 Task: Create a due date automation trigger when advanced on, on the monday before a card is due add fields with custom field "Resume" set to a number greater than 1 and greater than 10 at 11:00 AM.
Action: Mouse moved to (1069, 311)
Screenshot: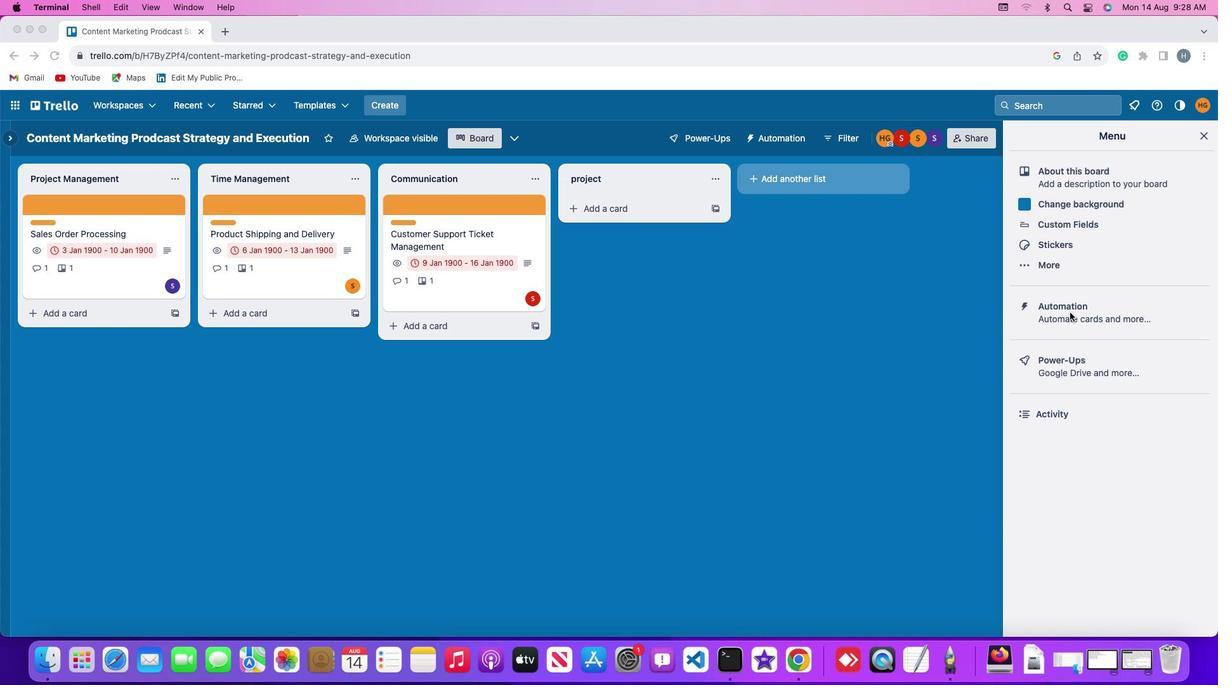 
Action: Mouse pressed left at (1069, 311)
Screenshot: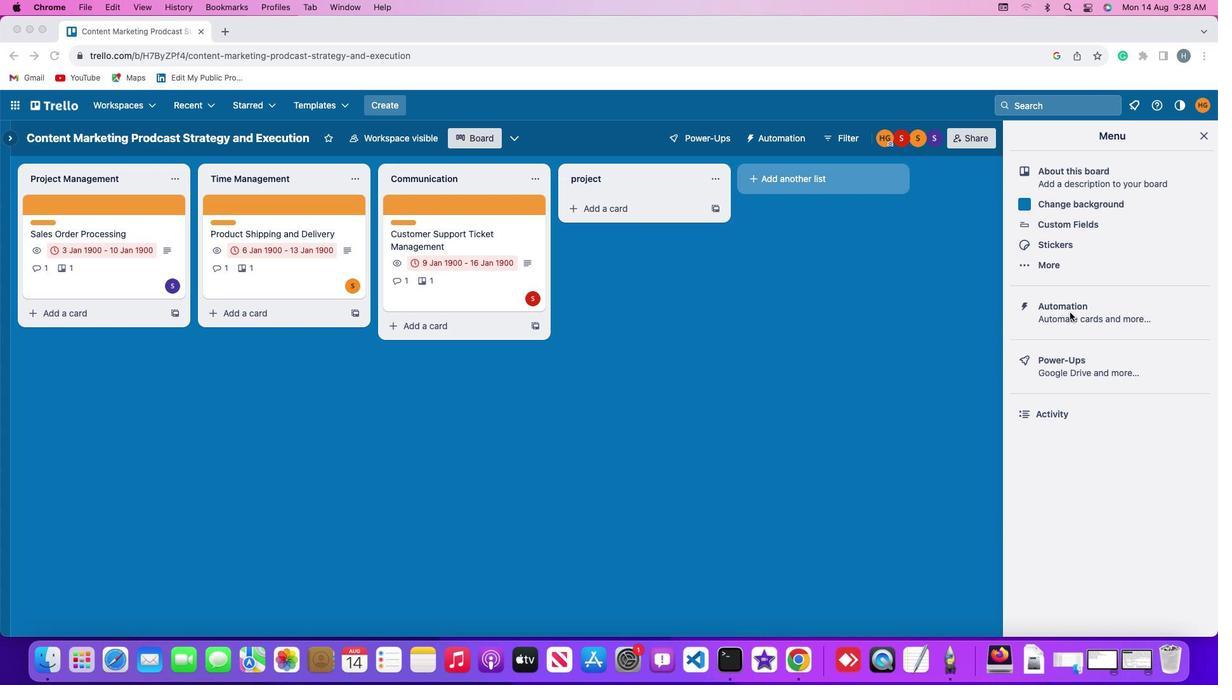 
Action: Mouse pressed left at (1069, 311)
Screenshot: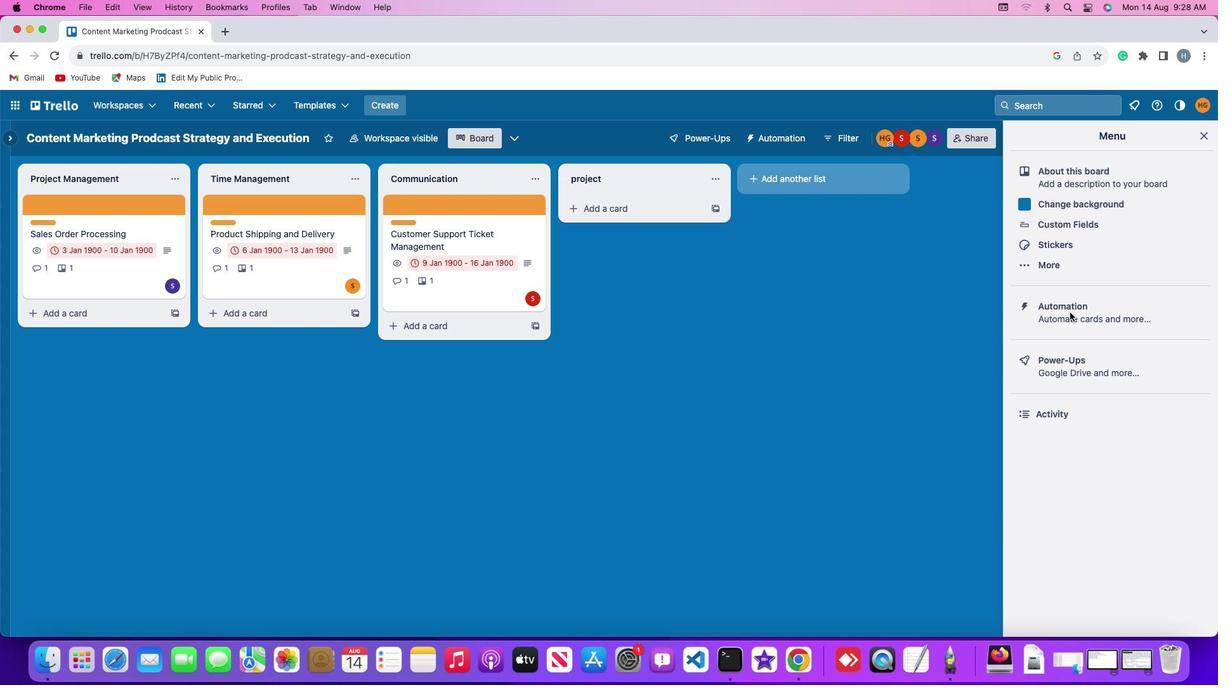 
Action: Mouse moved to (91, 302)
Screenshot: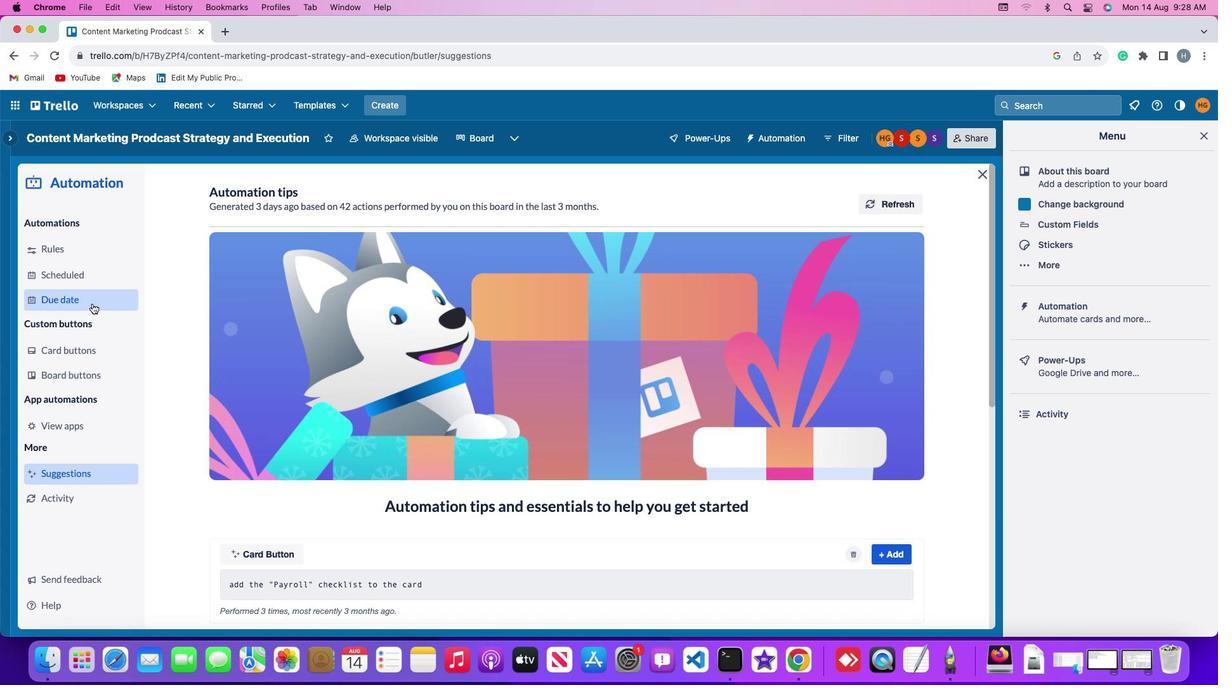 
Action: Mouse pressed left at (91, 302)
Screenshot: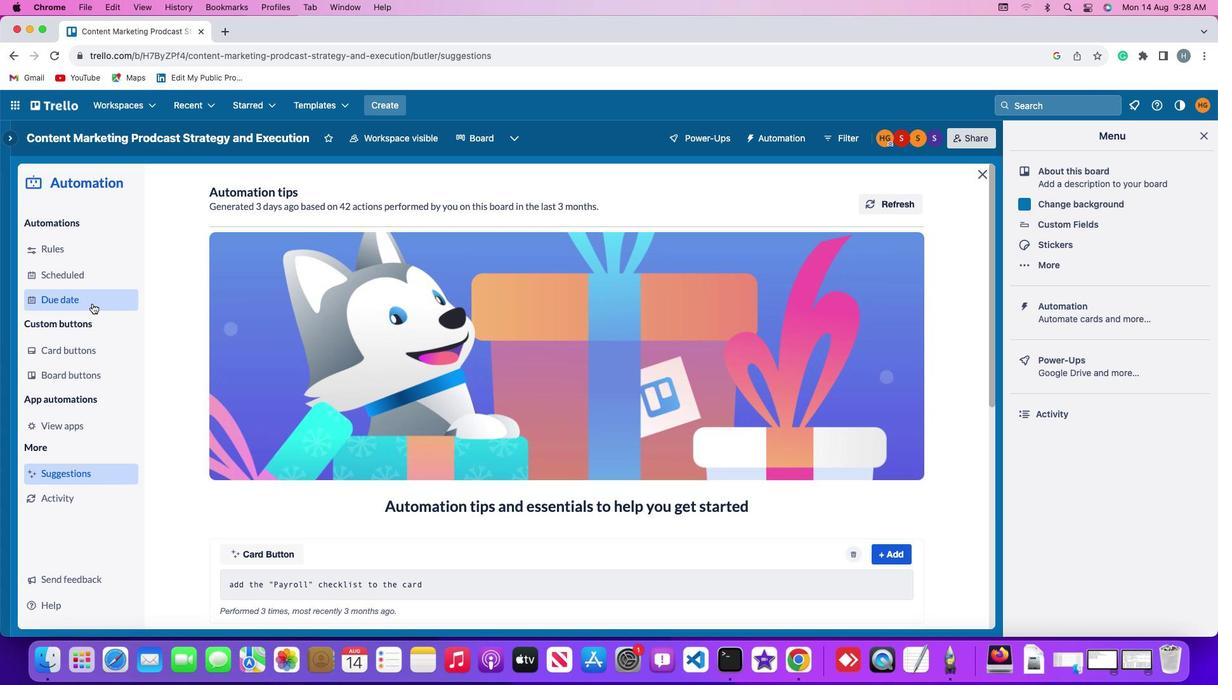 
Action: Mouse moved to (864, 189)
Screenshot: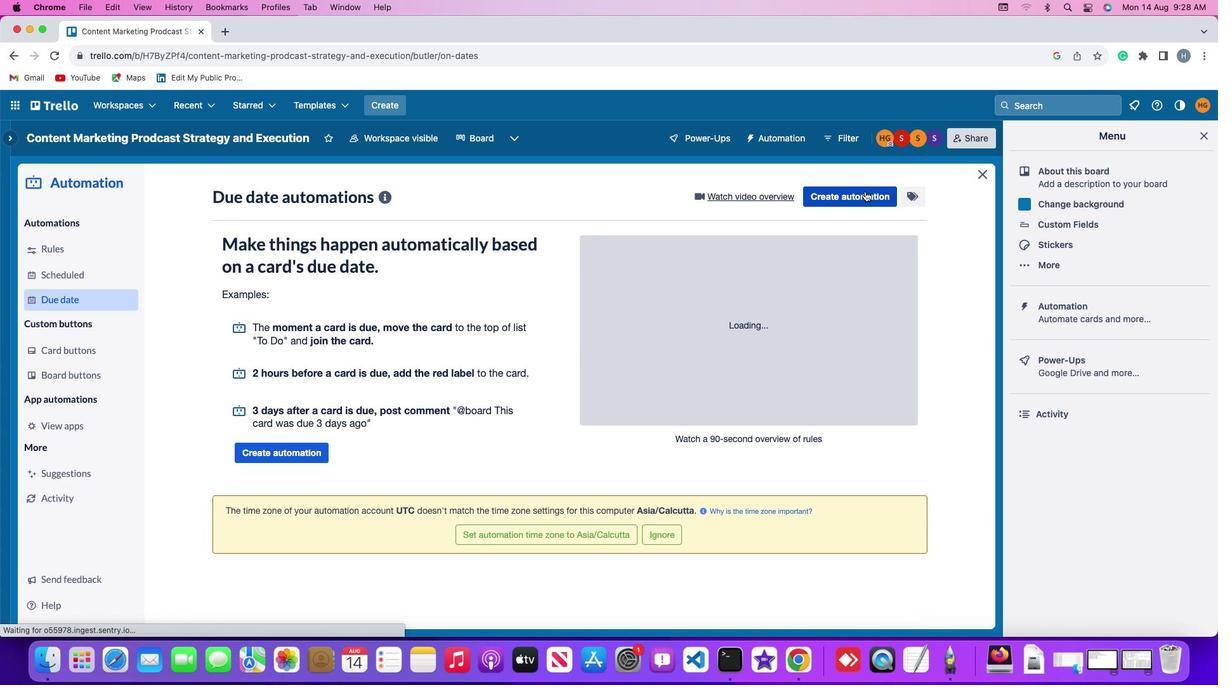 
Action: Mouse pressed left at (864, 189)
Screenshot: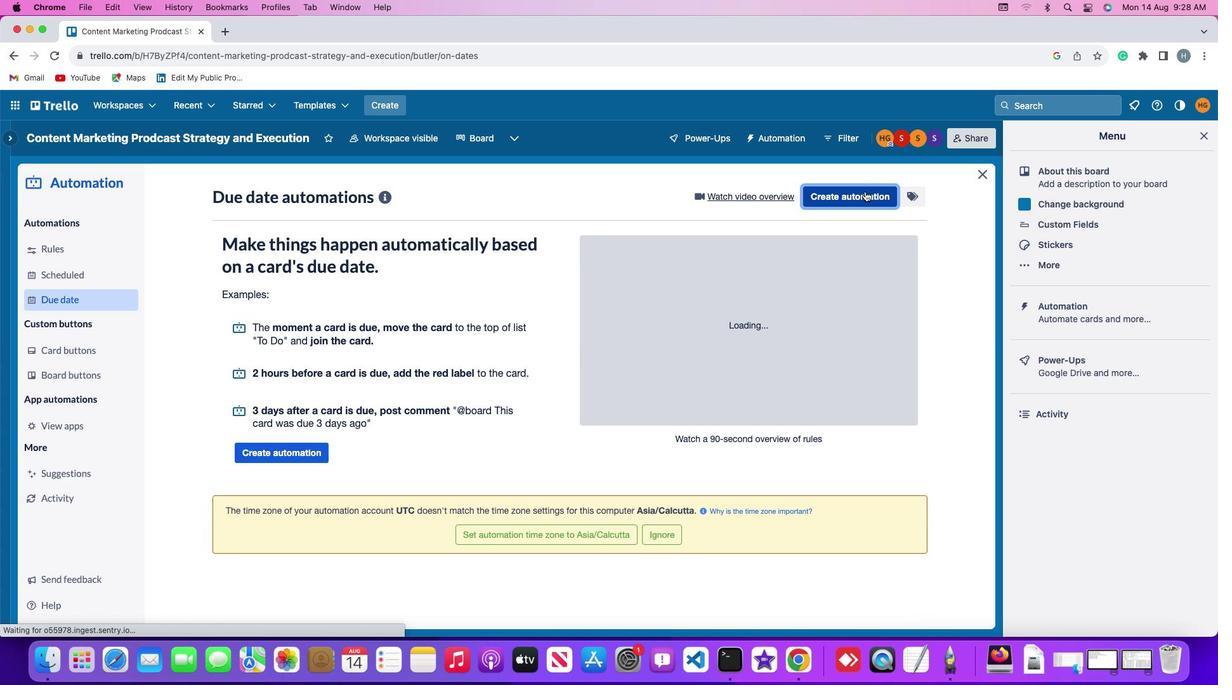
Action: Mouse moved to (252, 312)
Screenshot: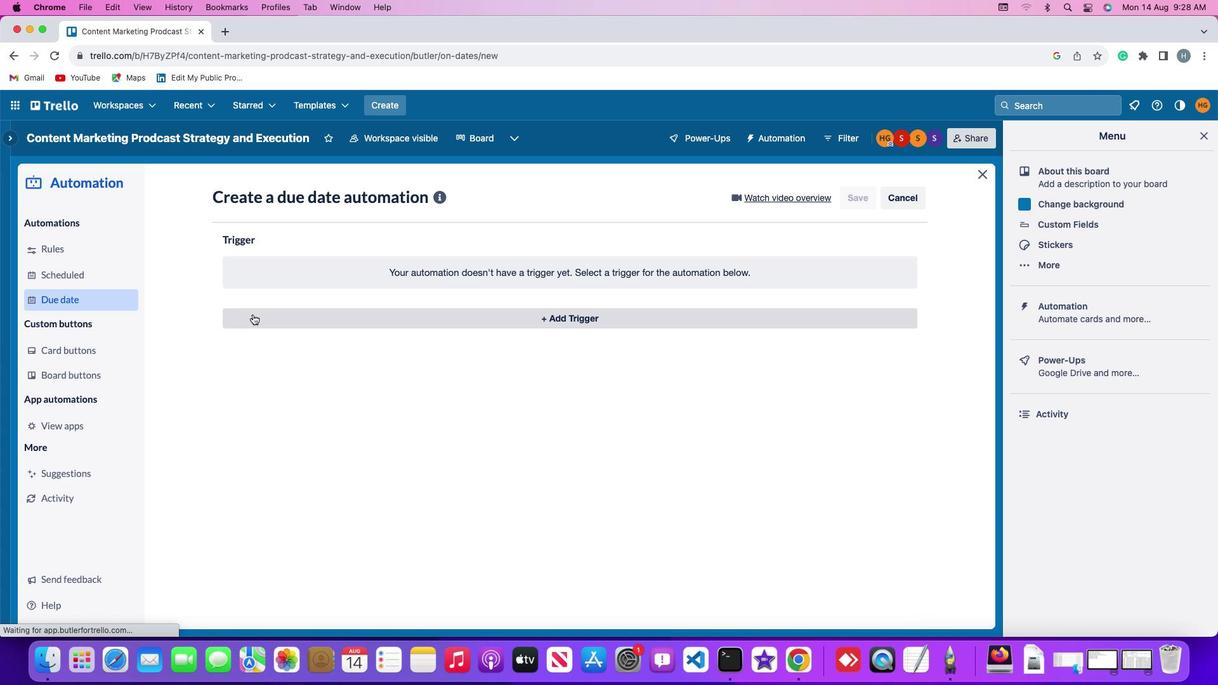 
Action: Mouse pressed left at (252, 312)
Screenshot: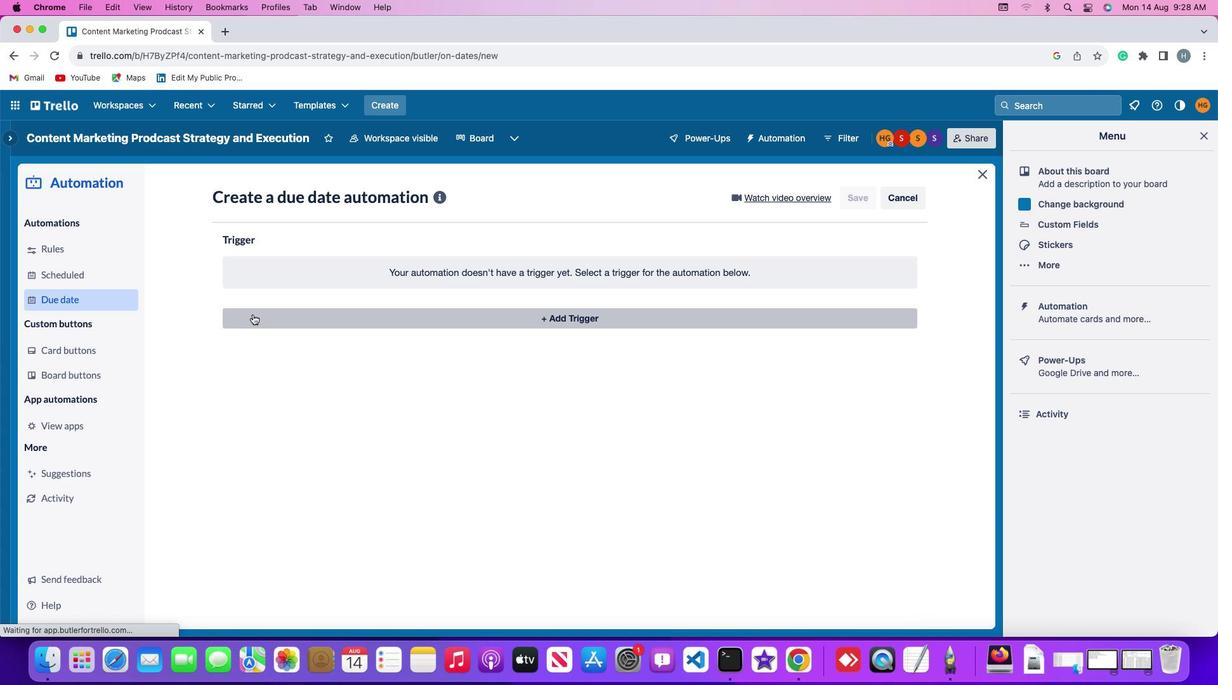 
Action: Mouse moved to (276, 543)
Screenshot: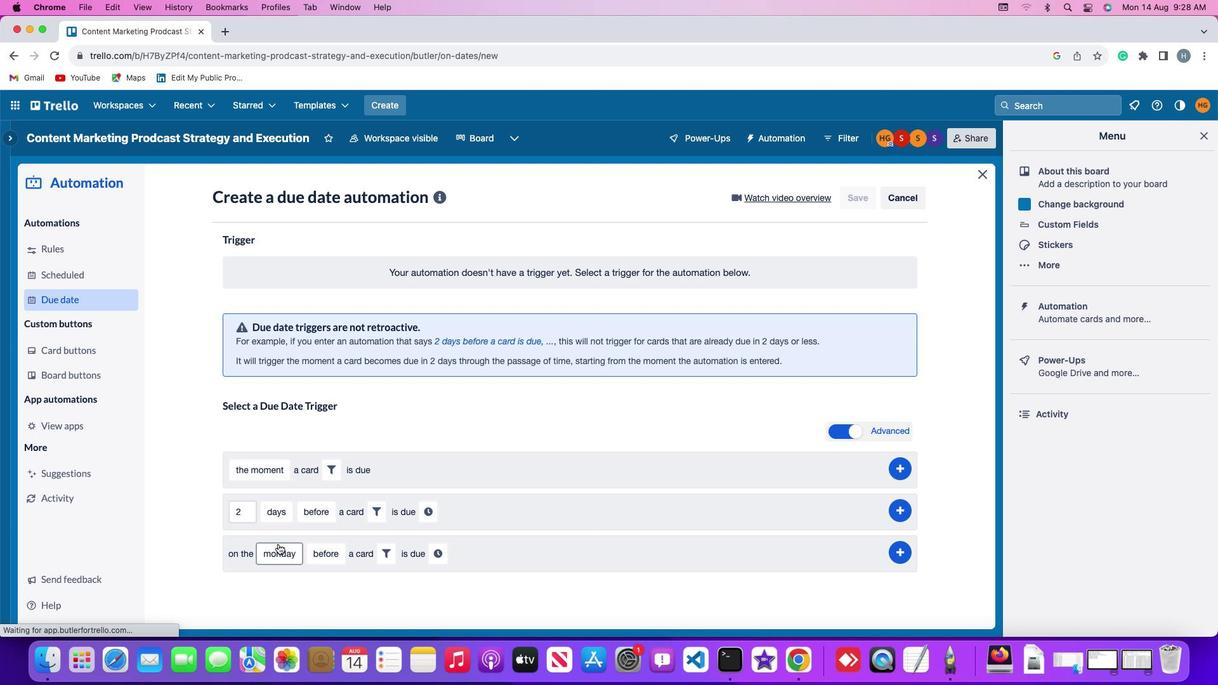 
Action: Mouse pressed left at (276, 543)
Screenshot: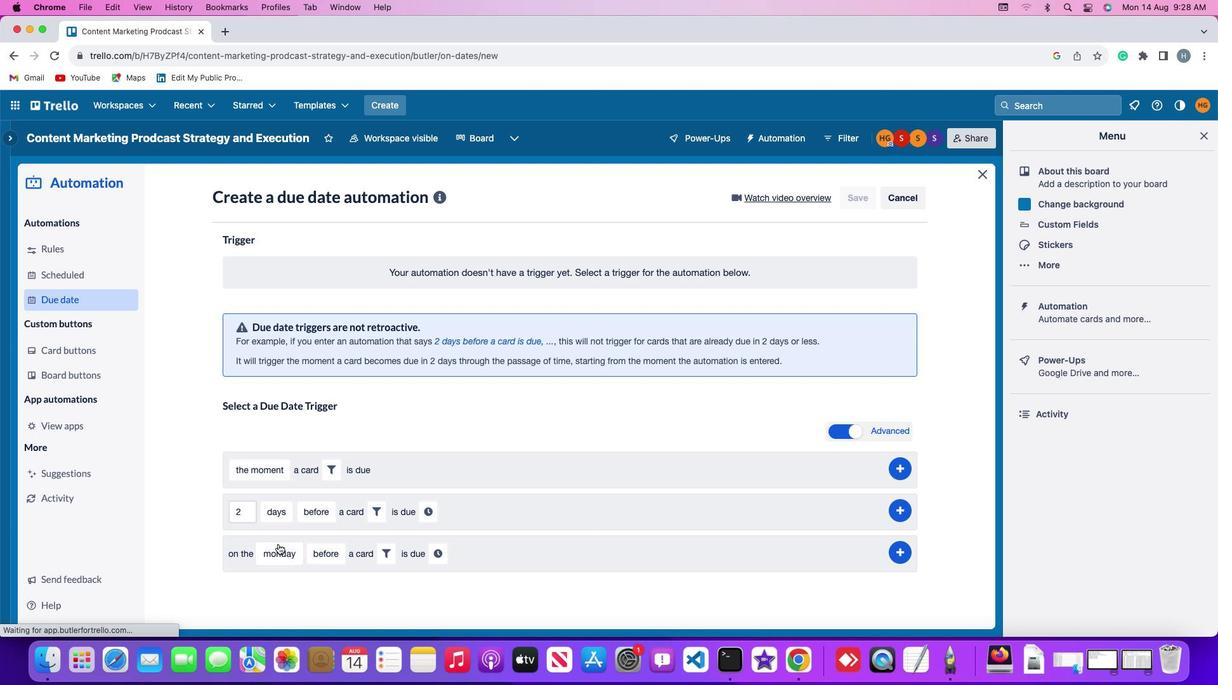 
Action: Mouse moved to (307, 380)
Screenshot: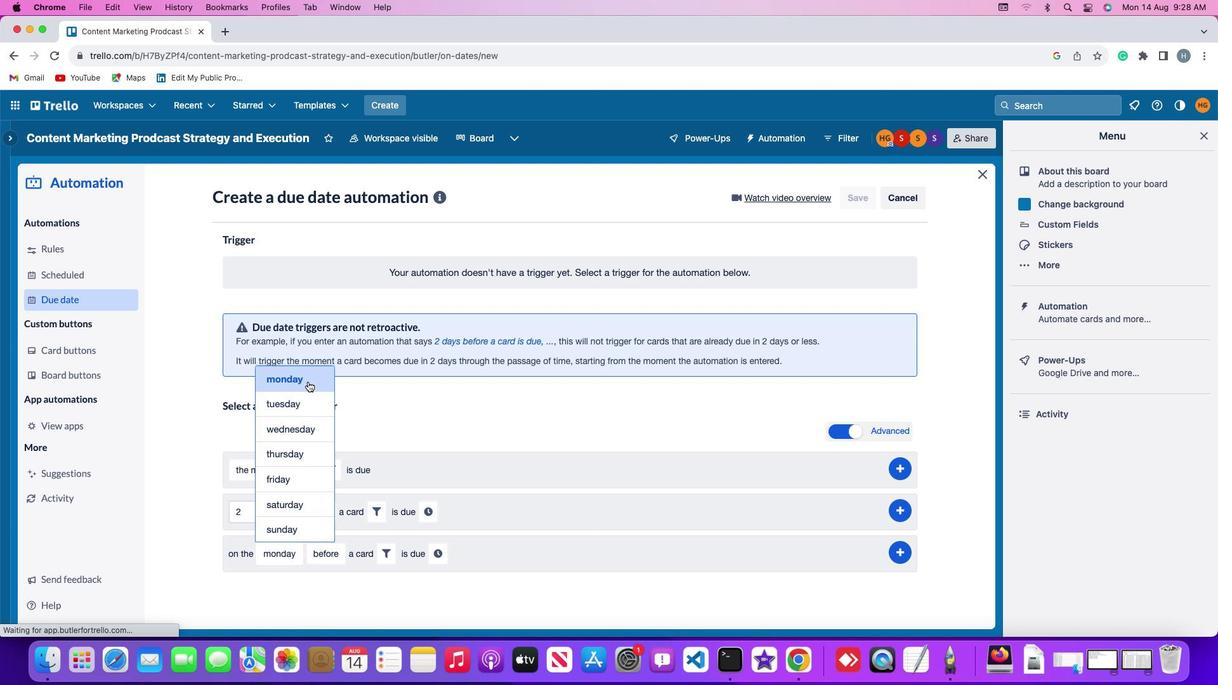 
Action: Mouse pressed left at (307, 380)
Screenshot: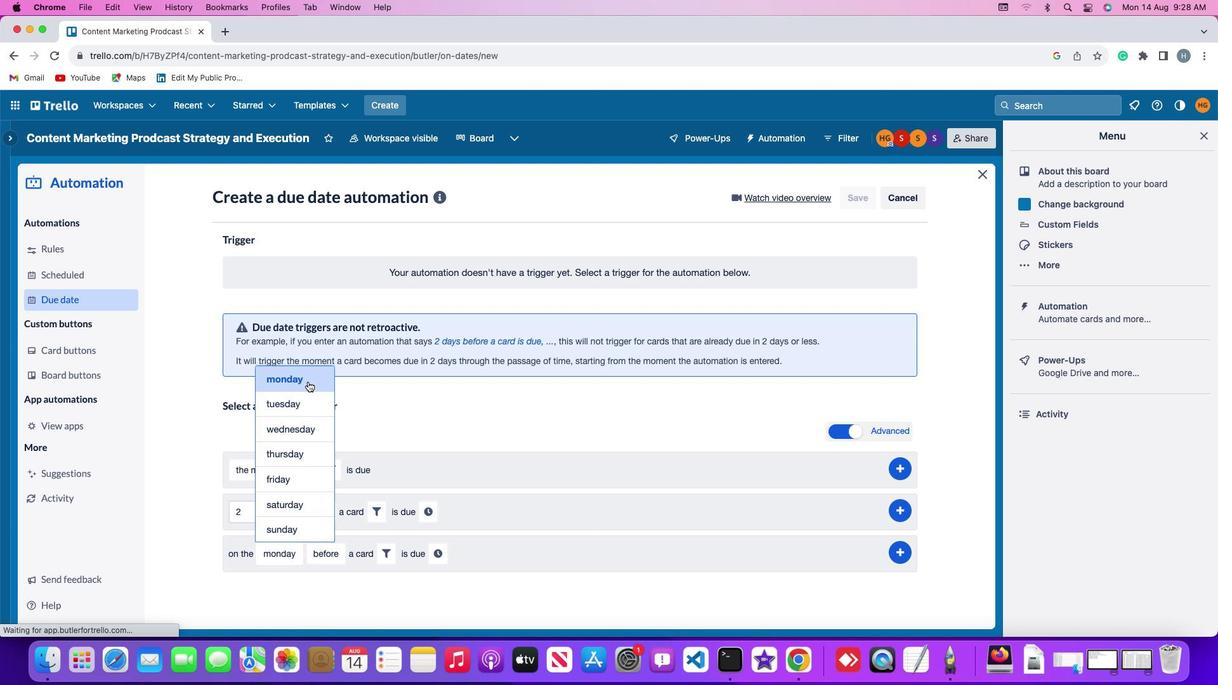 
Action: Mouse moved to (323, 557)
Screenshot: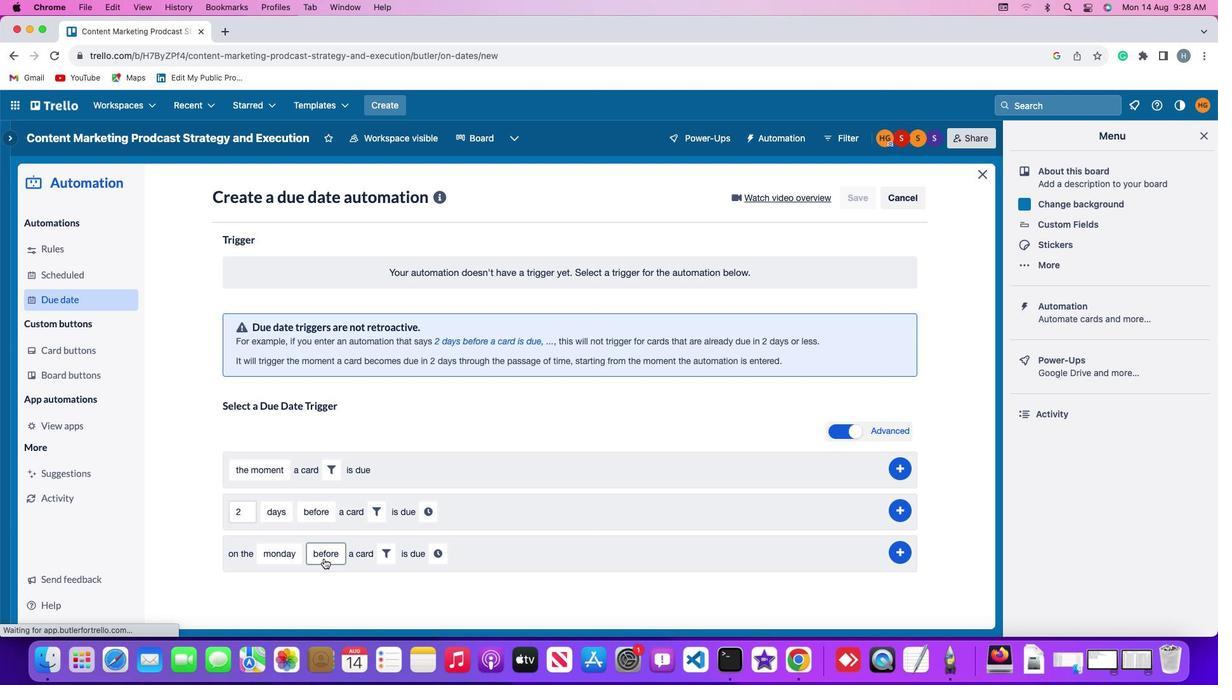 
Action: Mouse pressed left at (323, 557)
Screenshot: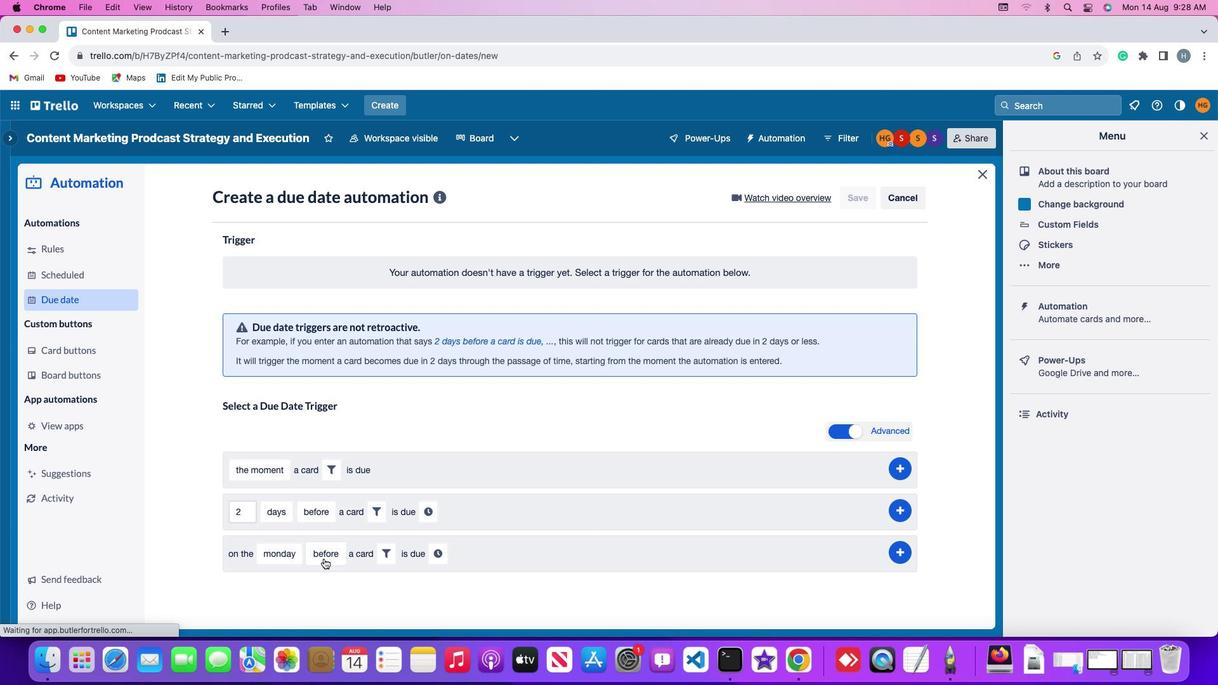 
Action: Mouse moved to (349, 453)
Screenshot: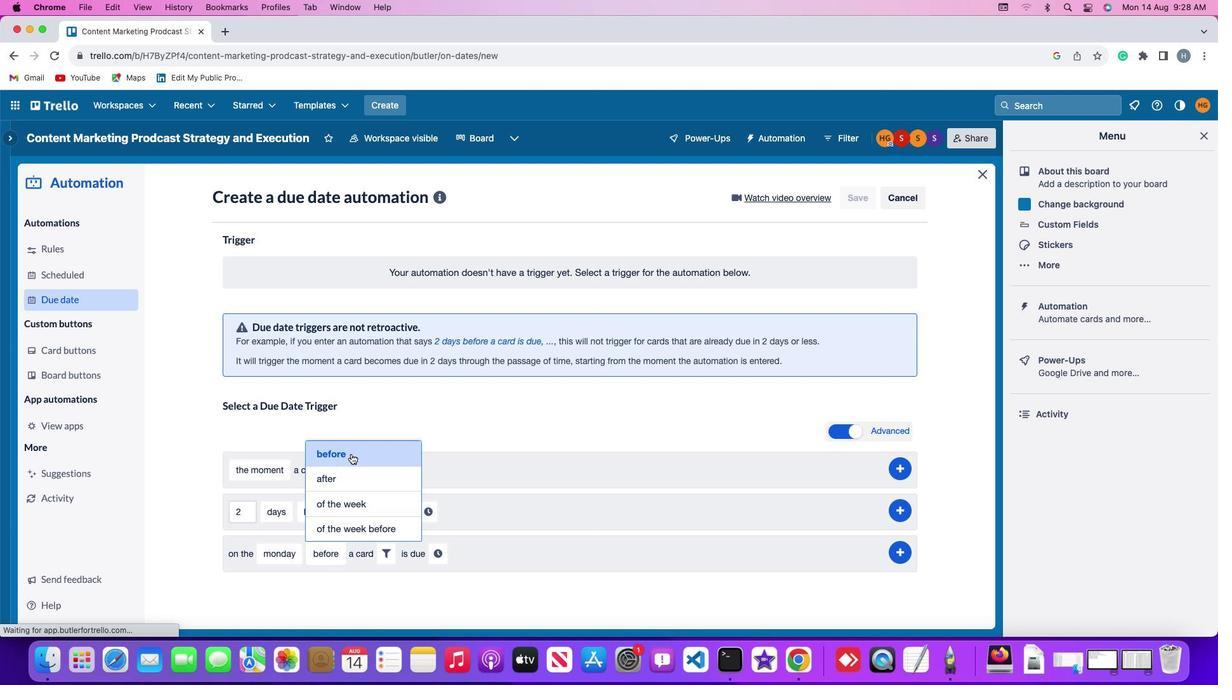 
Action: Mouse pressed left at (349, 453)
Screenshot: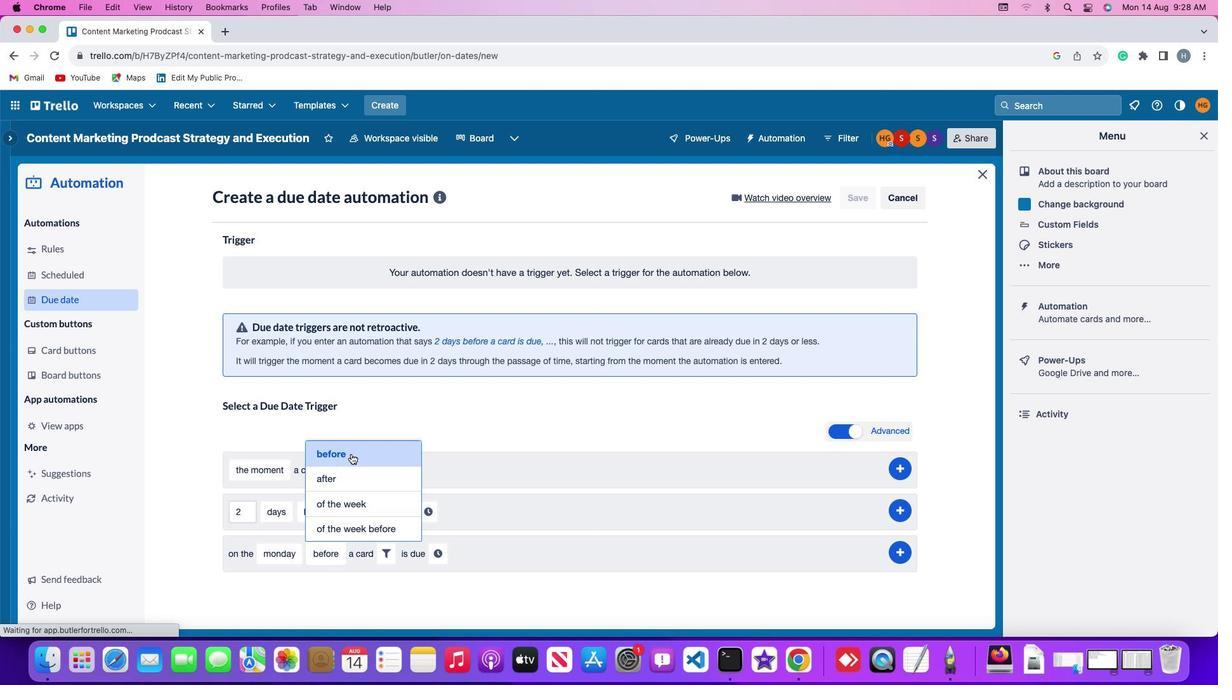 
Action: Mouse moved to (392, 559)
Screenshot: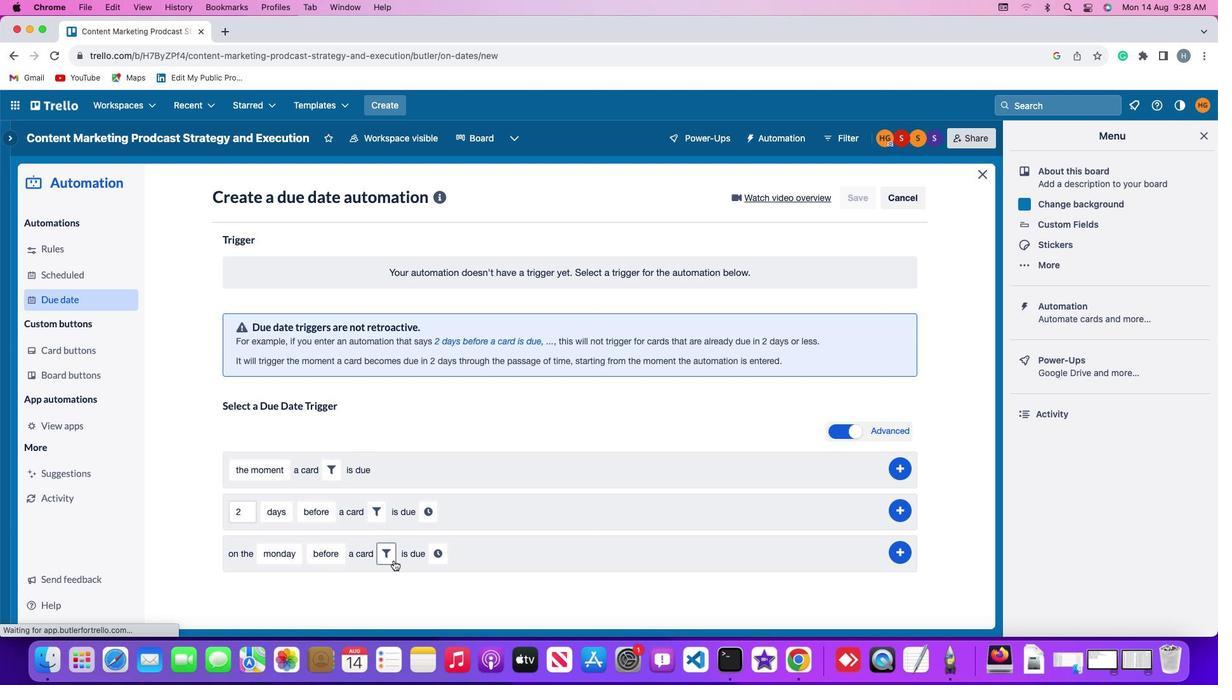 
Action: Mouse pressed left at (392, 559)
Screenshot: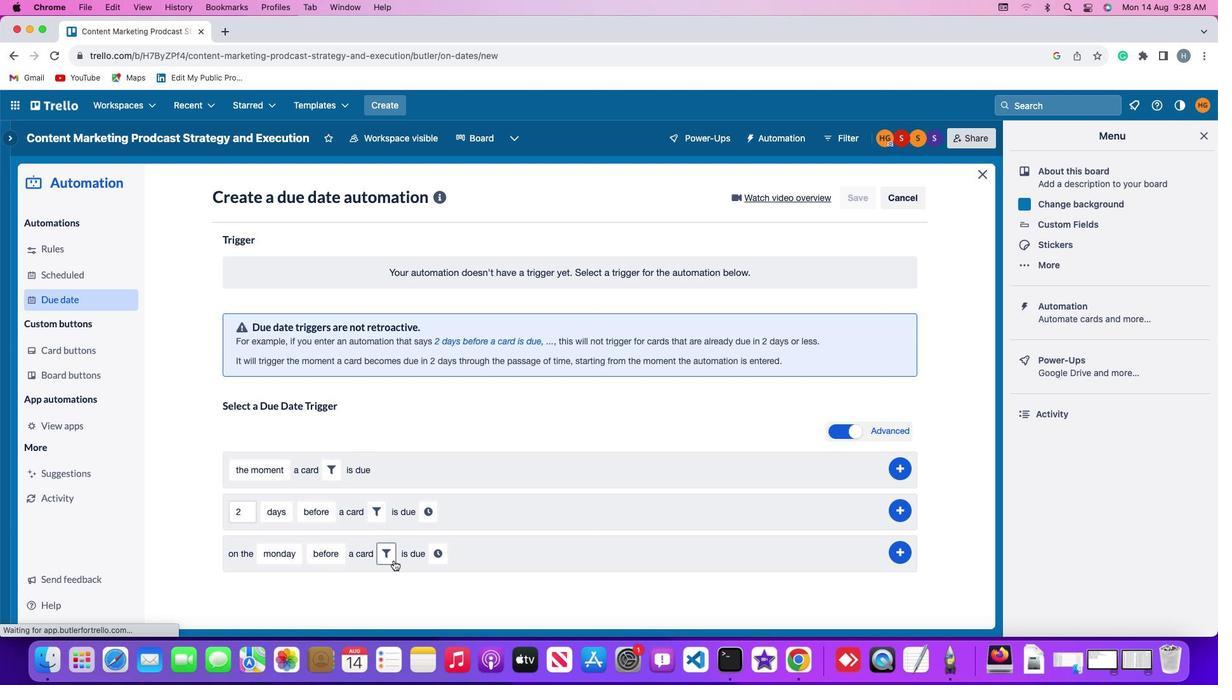 
Action: Mouse moved to (585, 592)
Screenshot: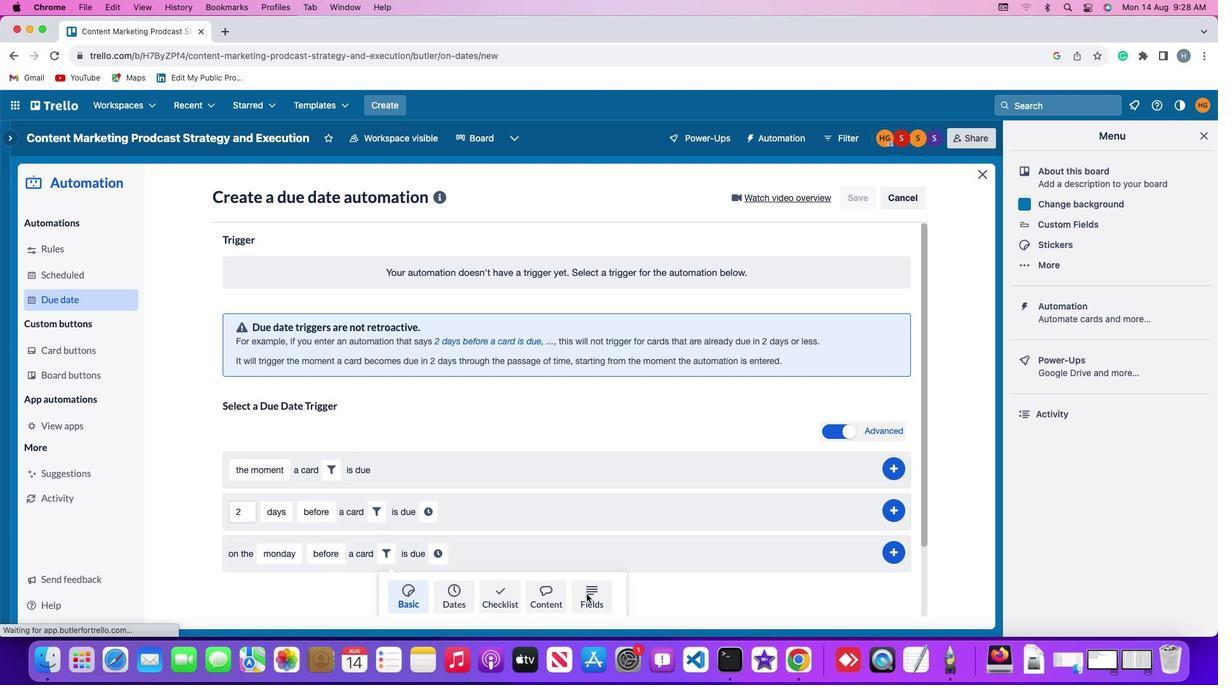 
Action: Mouse pressed left at (585, 592)
Screenshot: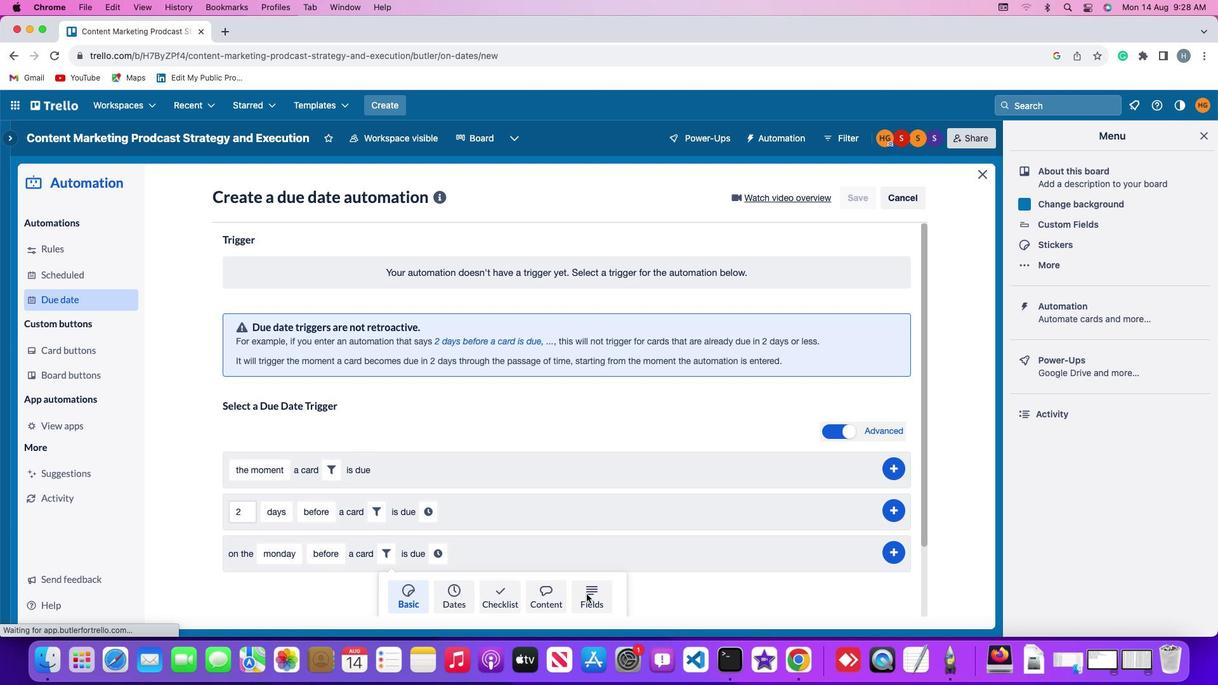 
Action: Mouse moved to (323, 595)
Screenshot: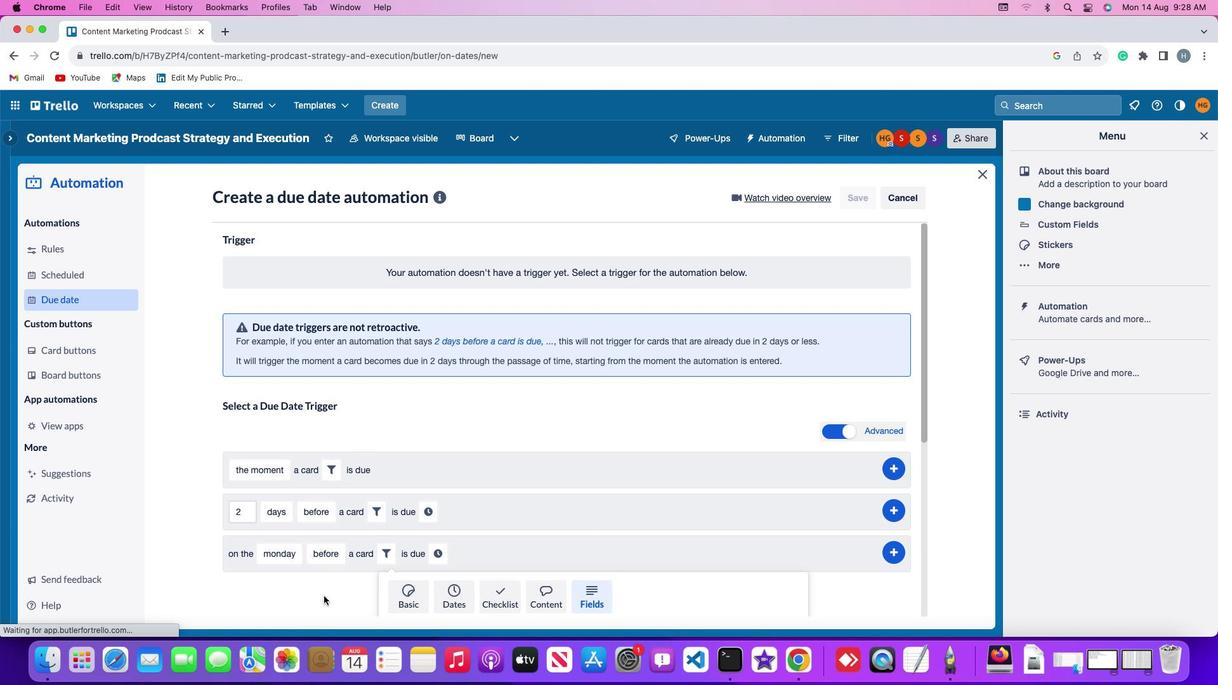 
Action: Mouse scrolled (323, 595) with delta (0, -1)
Screenshot: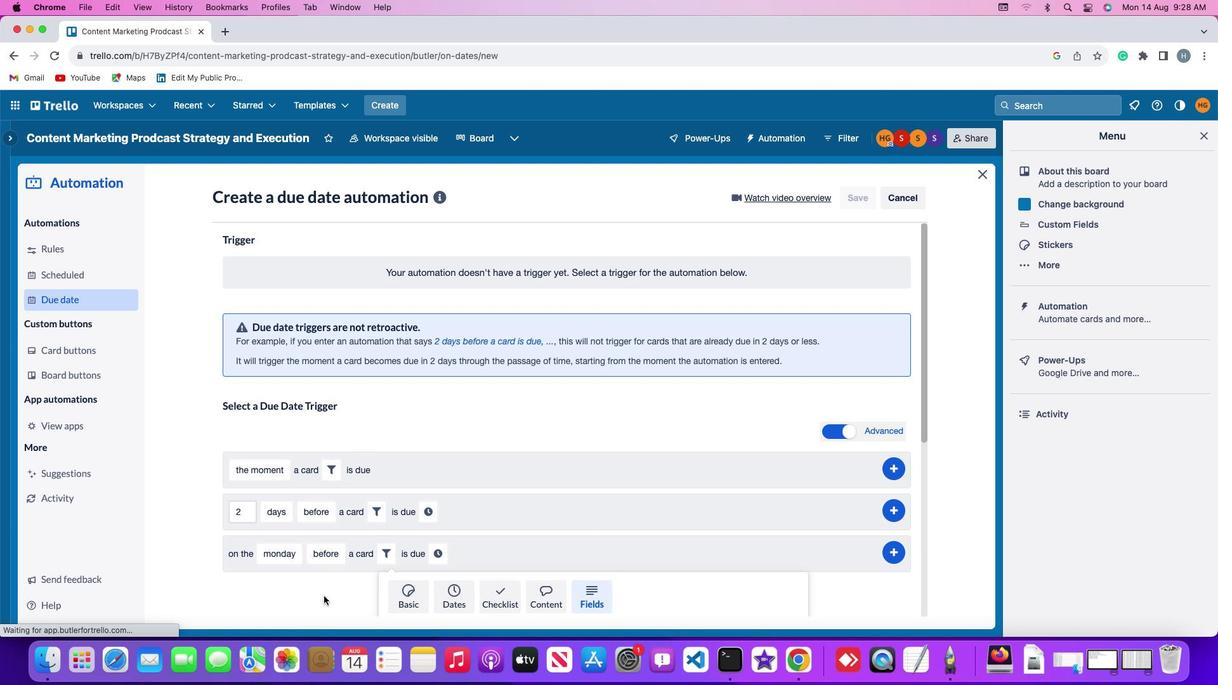 
Action: Mouse scrolled (323, 595) with delta (0, -1)
Screenshot: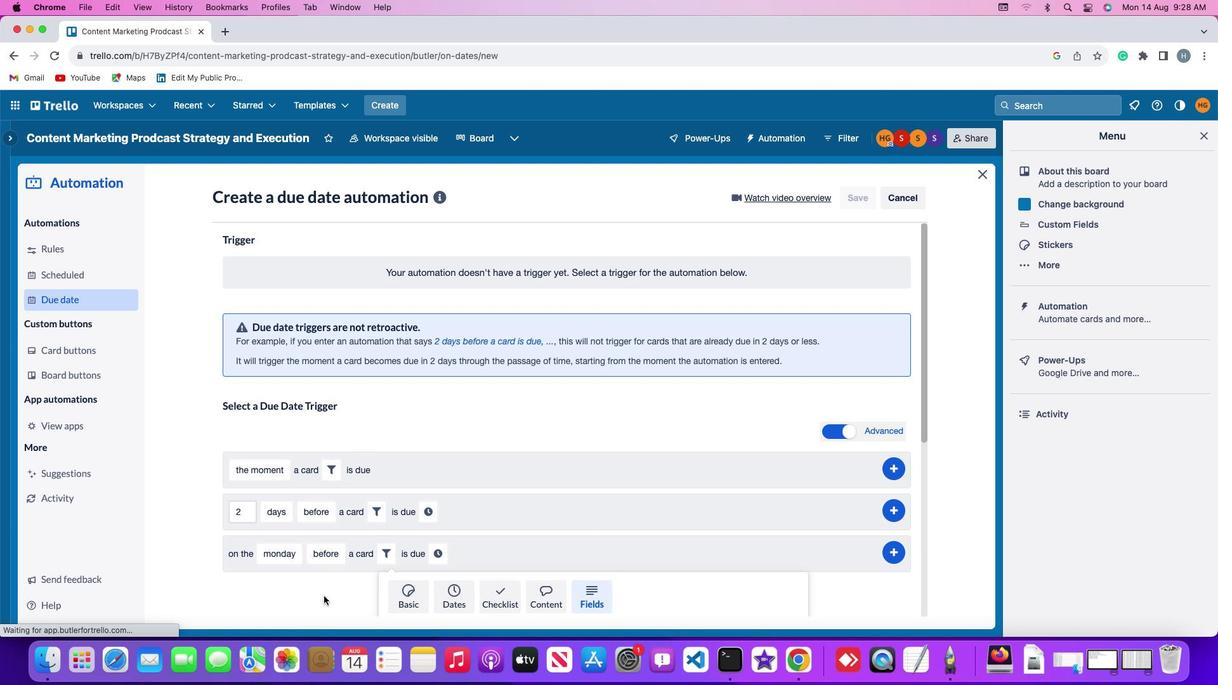 
Action: Mouse scrolled (323, 595) with delta (0, -2)
Screenshot: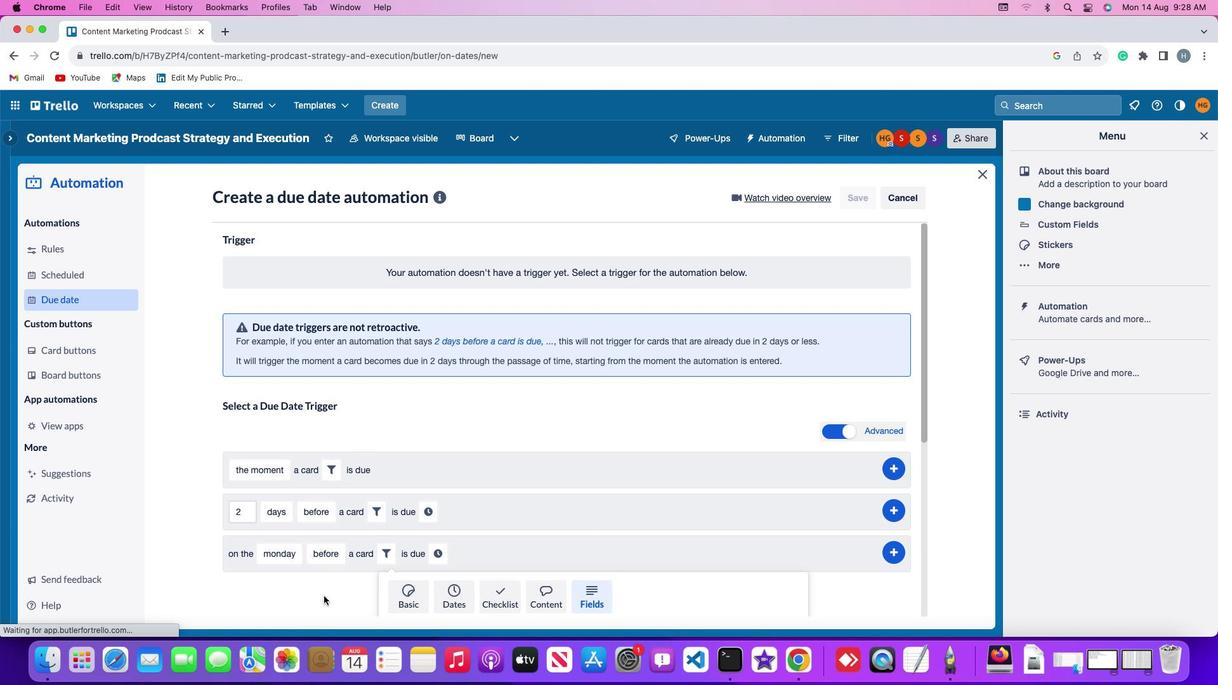 
Action: Mouse scrolled (323, 595) with delta (0, -3)
Screenshot: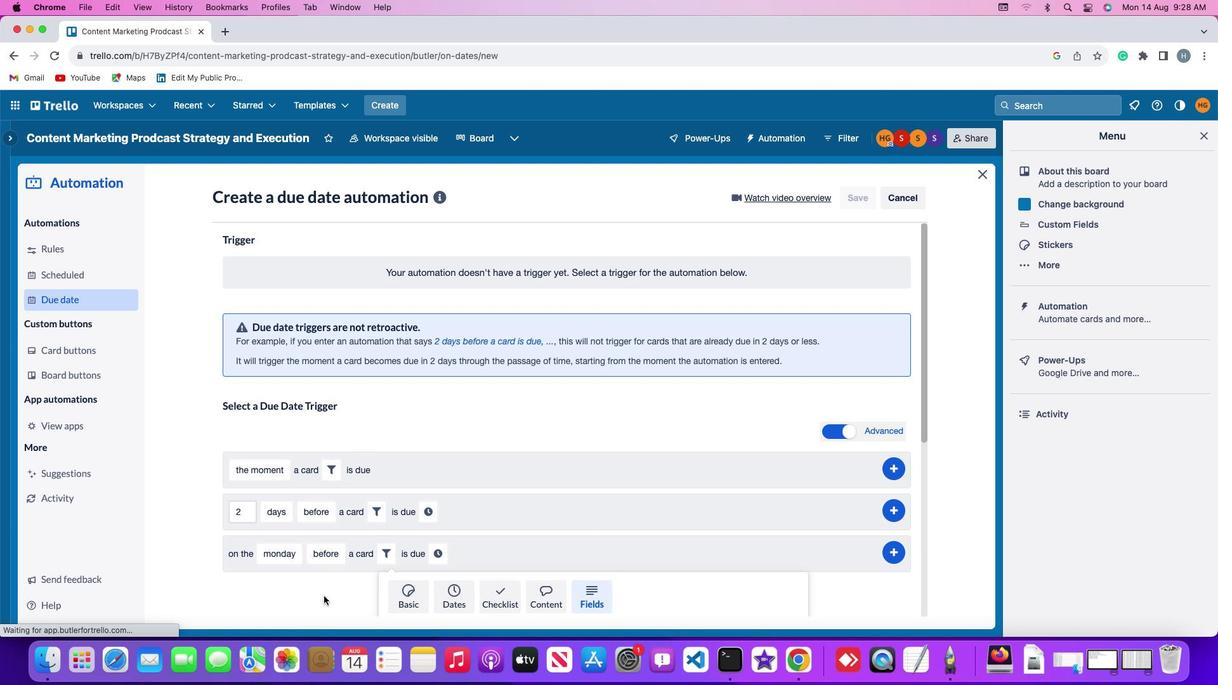
Action: Mouse moved to (323, 594)
Screenshot: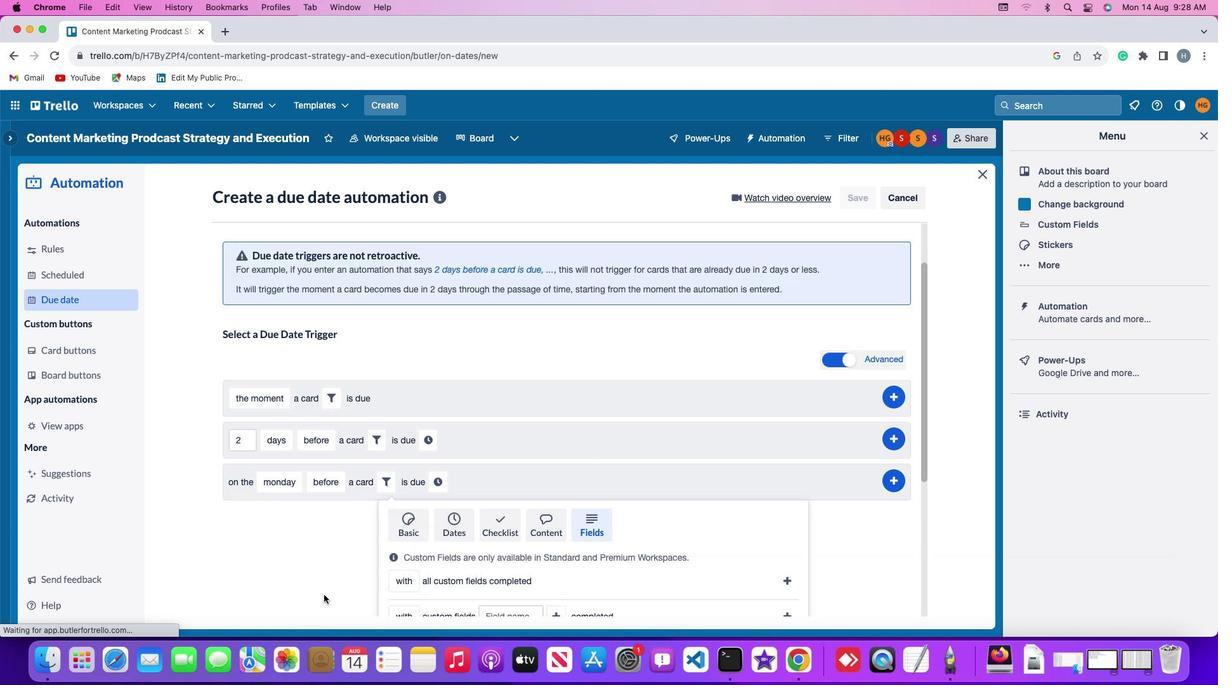 
Action: Mouse scrolled (323, 594) with delta (0, -4)
Screenshot: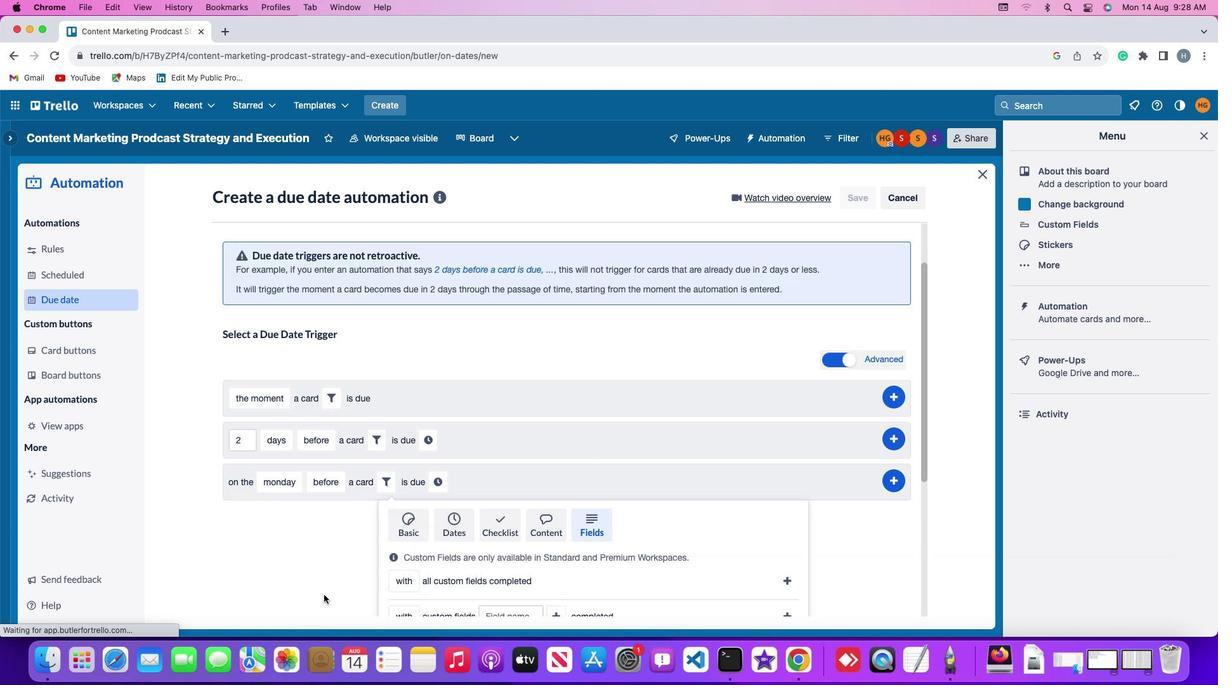 
Action: Mouse moved to (323, 593)
Screenshot: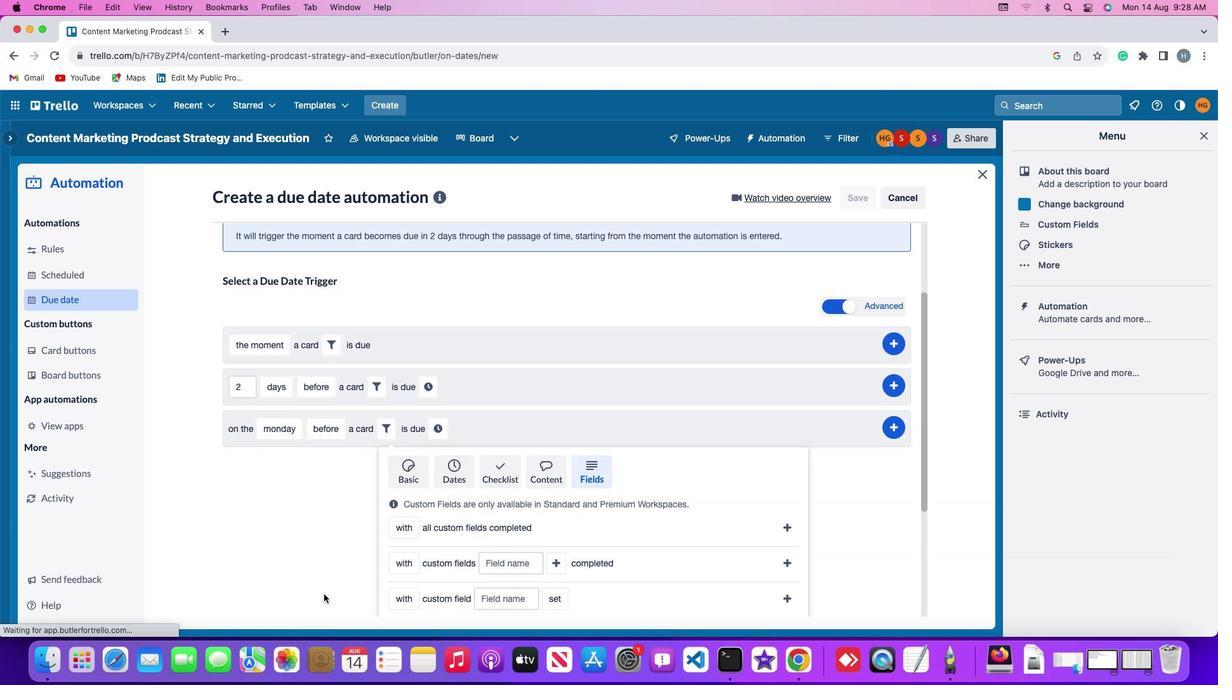 
Action: Mouse scrolled (323, 593) with delta (0, -1)
Screenshot: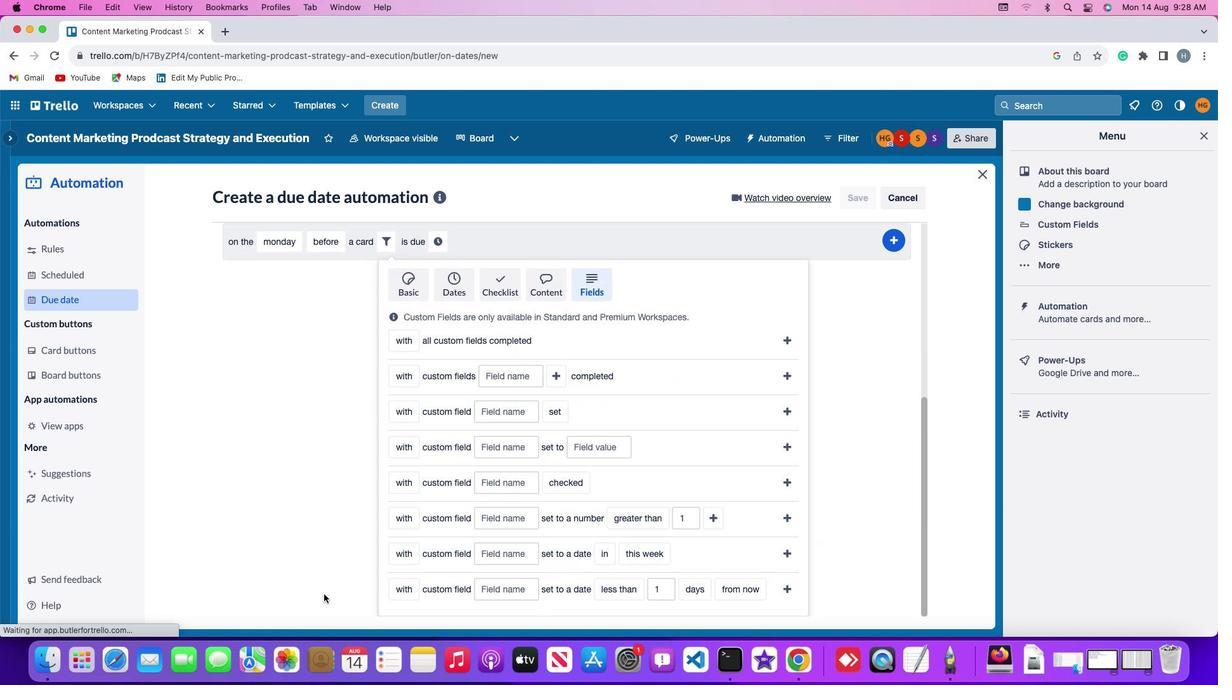 
Action: Mouse moved to (322, 592)
Screenshot: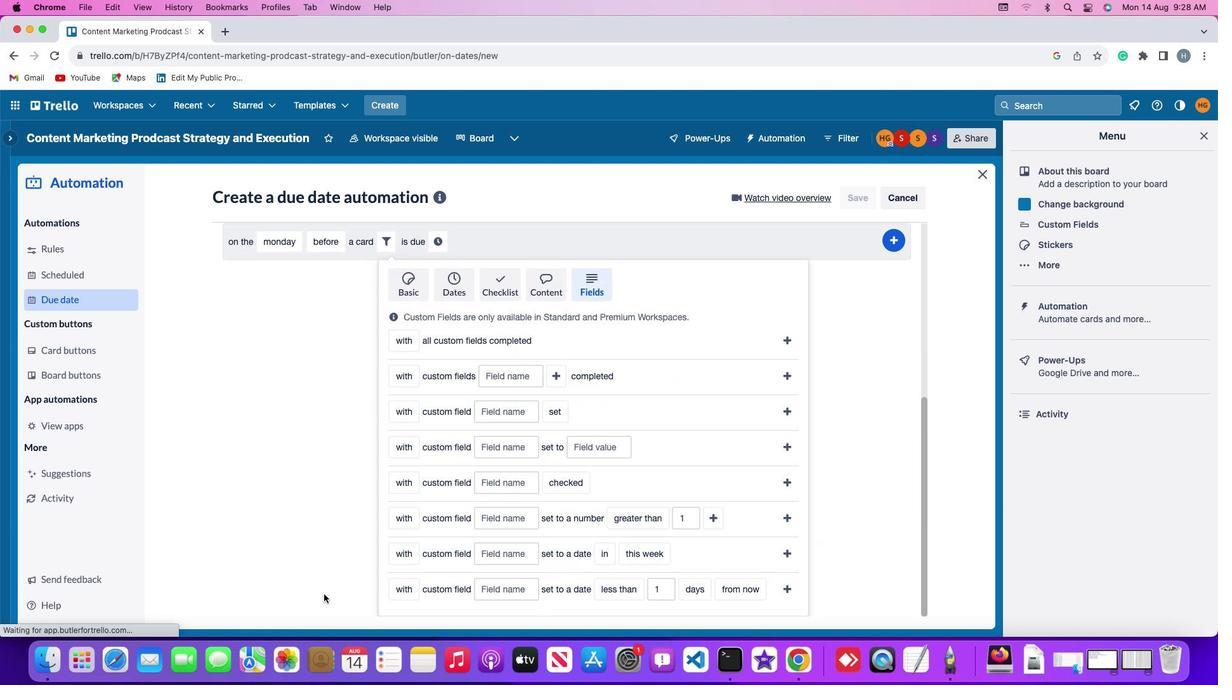 
Action: Mouse scrolled (322, 592) with delta (0, -1)
Screenshot: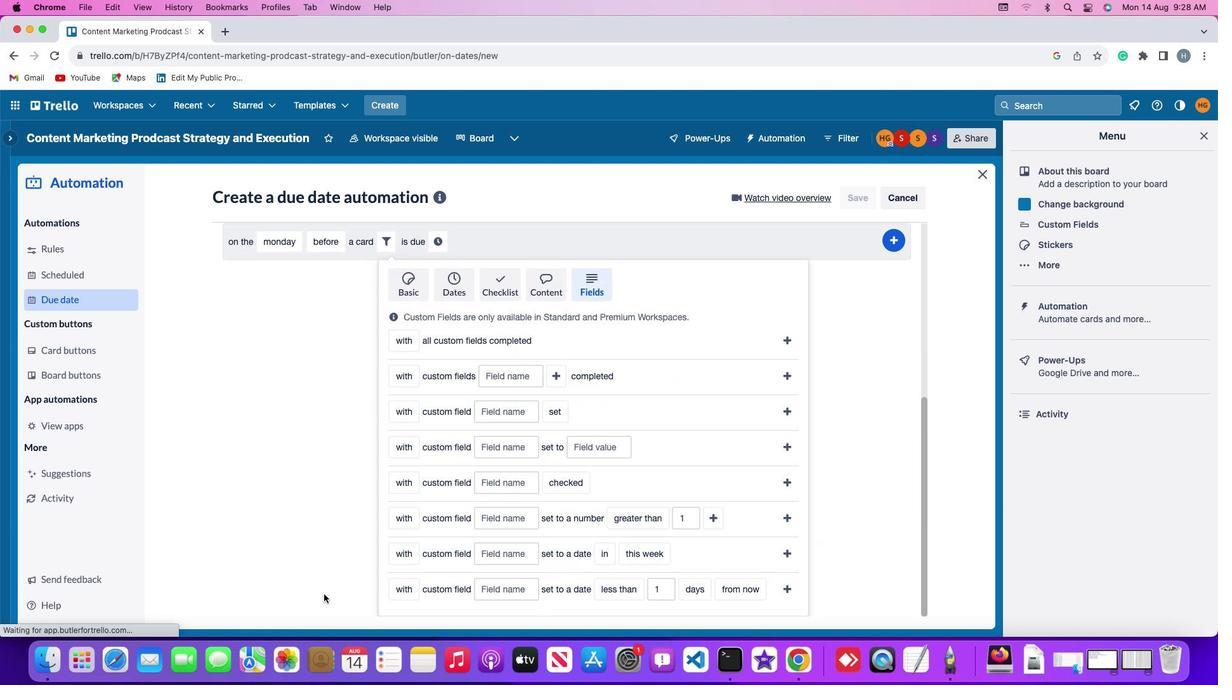
Action: Mouse scrolled (322, 592) with delta (0, -2)
Screenshot: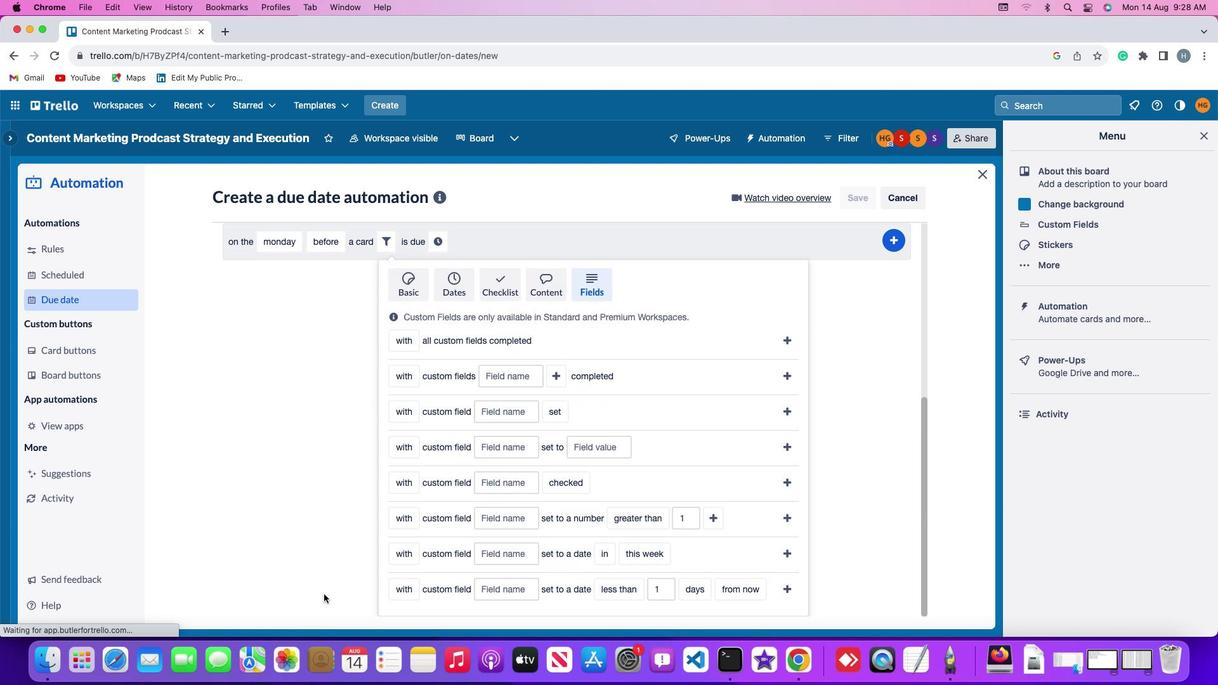 
Action: Mouse moved to (319, 590)
Screenshot: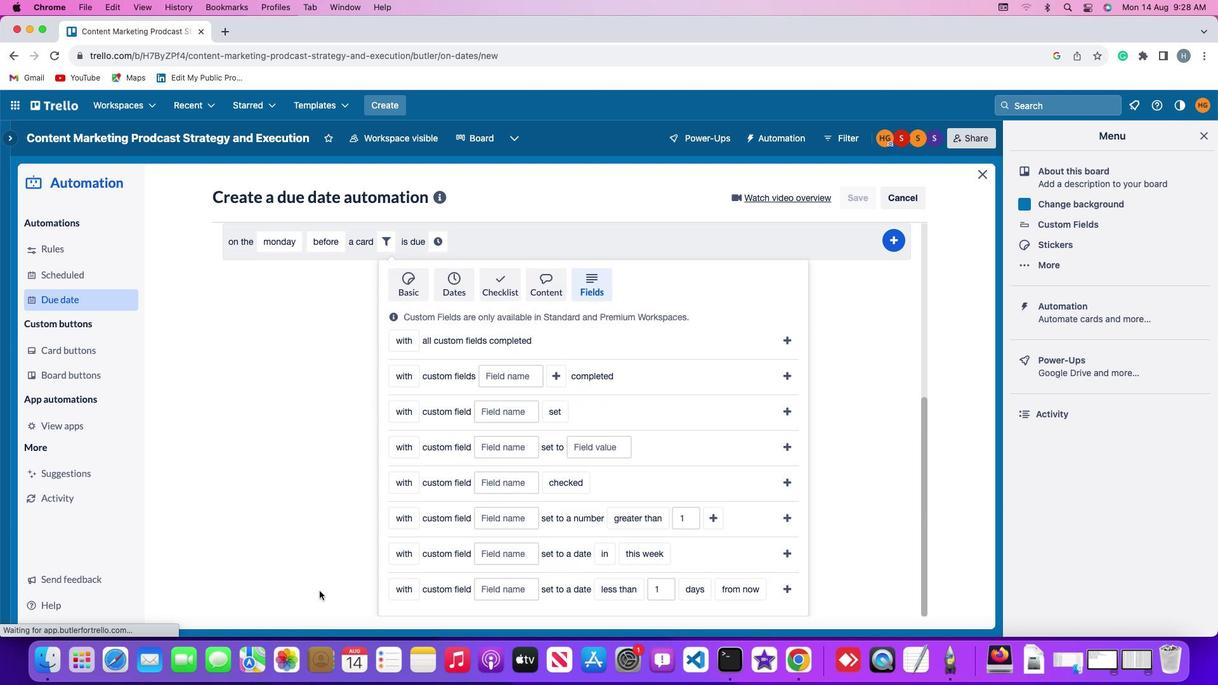 
Action: Mouse scrolled (319, 590) with delta (0, -3)
Screenshot: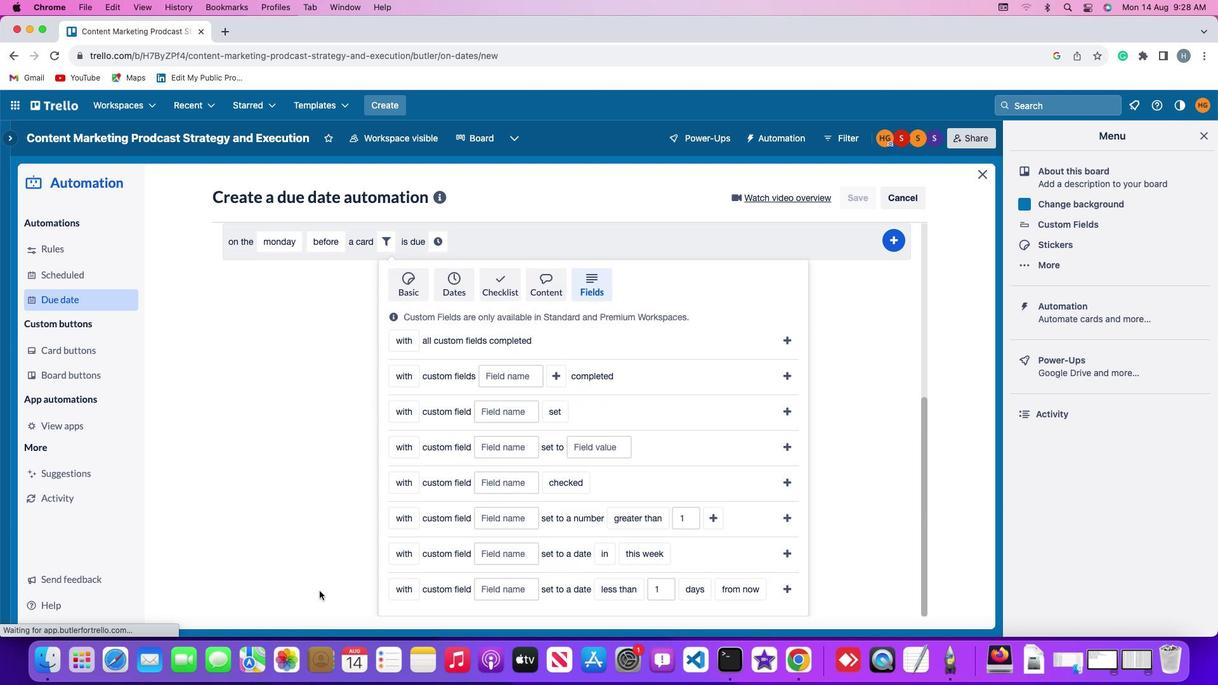 
Action: Mouse moved to (398, 517)
Screenshot: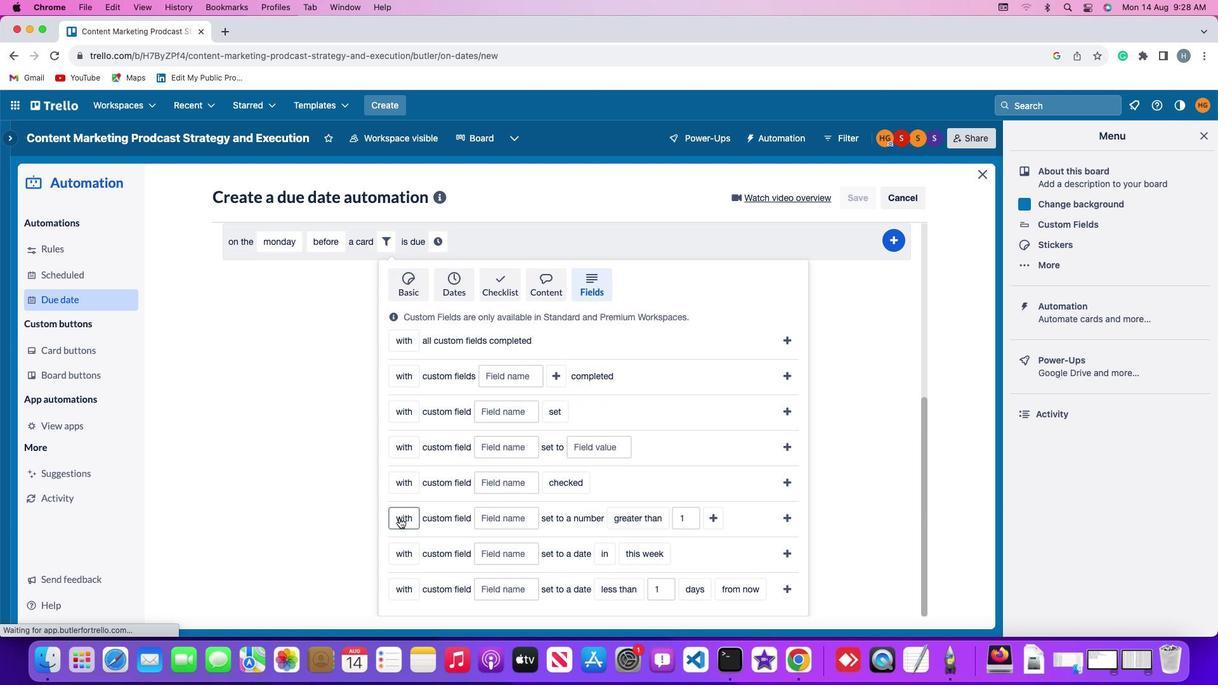 
Action: Mouse pressed left at (398, 517)
Screenshot: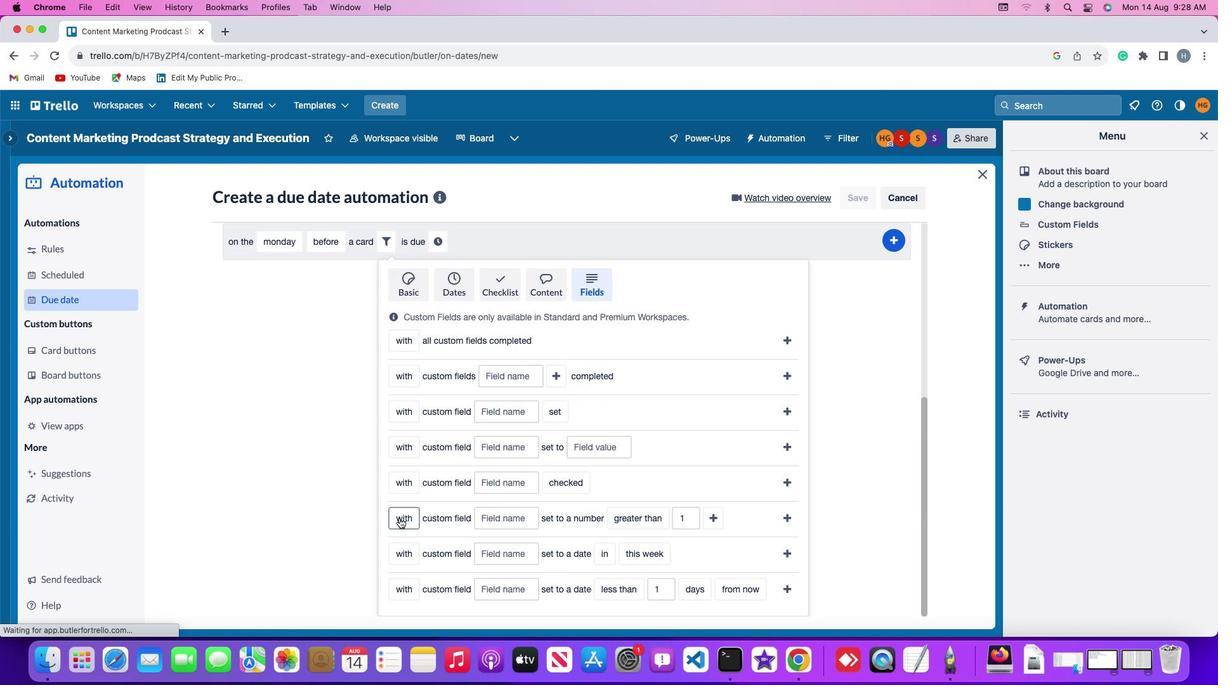 
Action: Mouse moved to (405, 546)
Screenshot: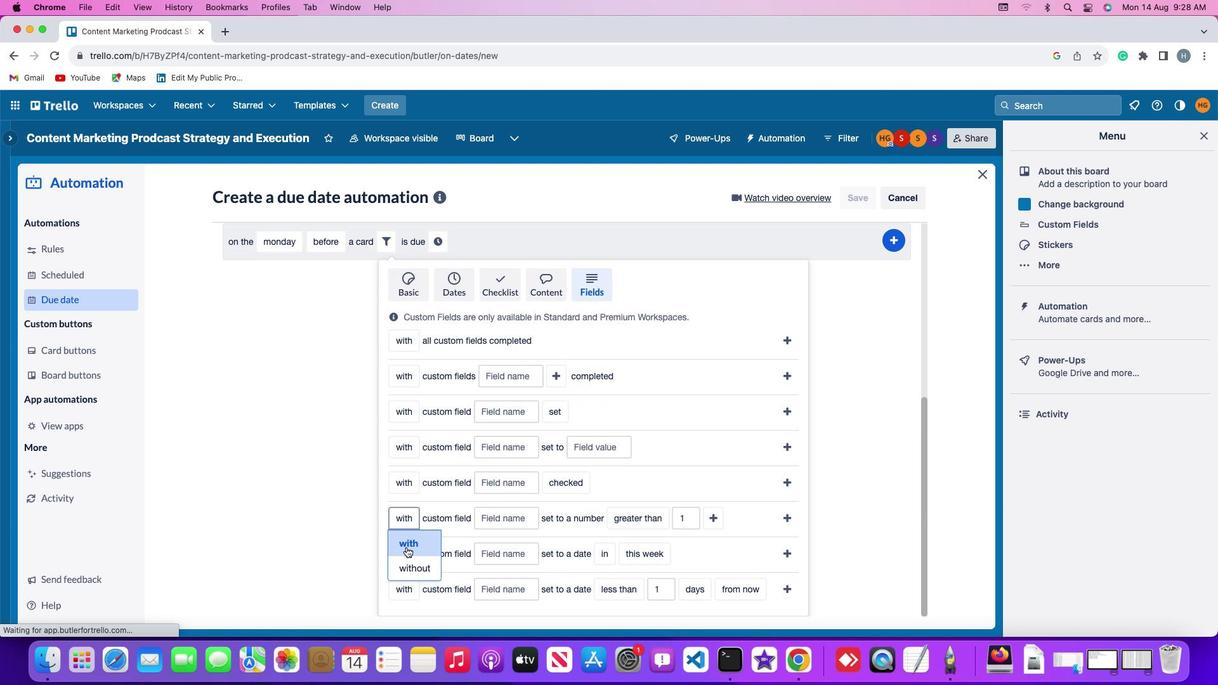 
Action: Mouse pressed left at (405, 546)
Screenshot: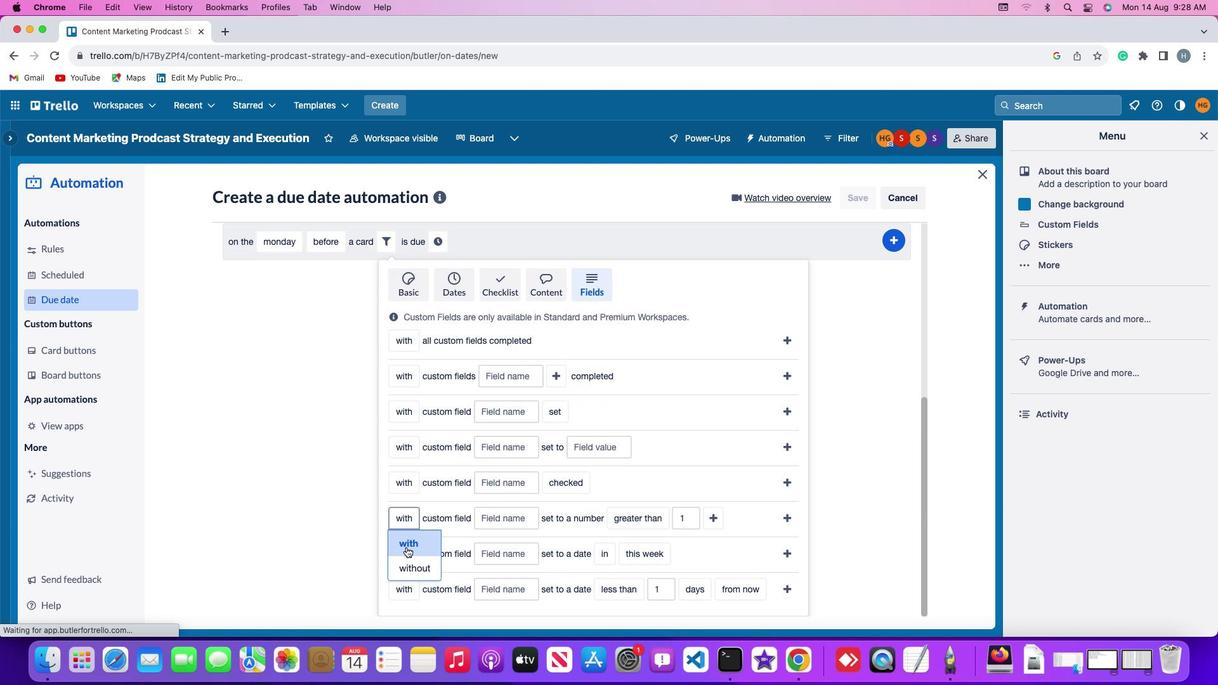 
Action: Mouse moved to (507, 519)
Screenshot: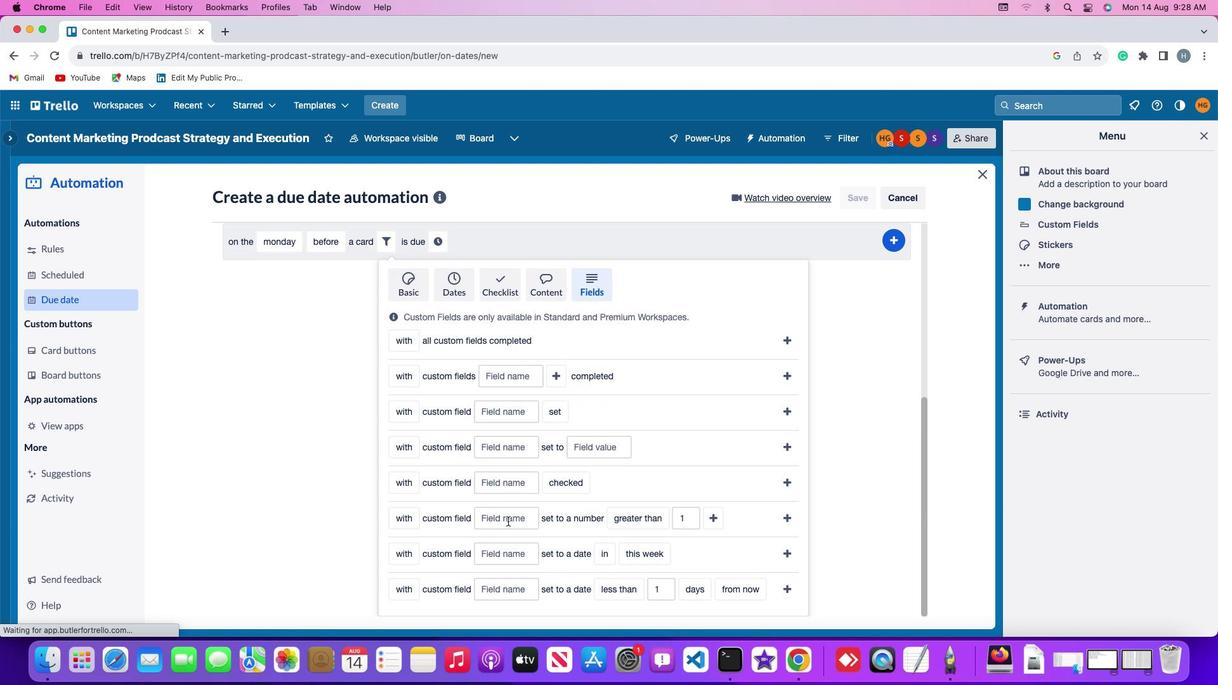 
Action: Mouse pressed left at (507, 519)
Screenshot: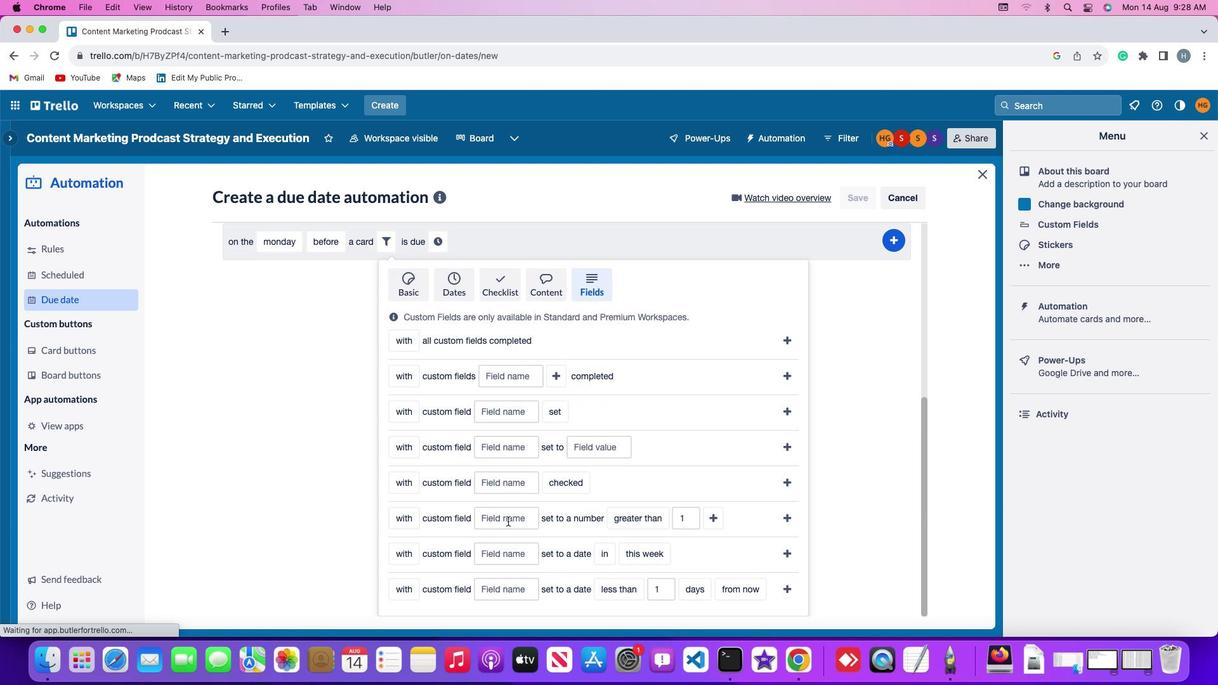 
Action: Key pressed Key.shift'R''e''s''u''m''e'
Screenshot: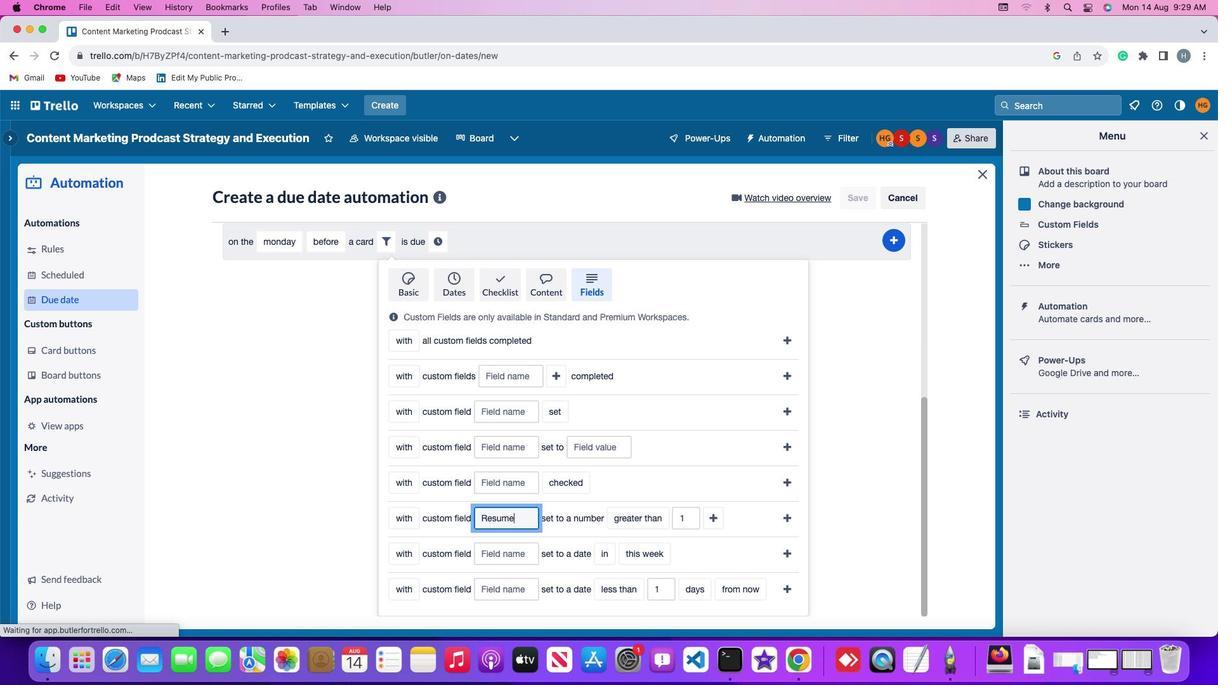
Action: Mouse moved to (624, 521)
Screenshot: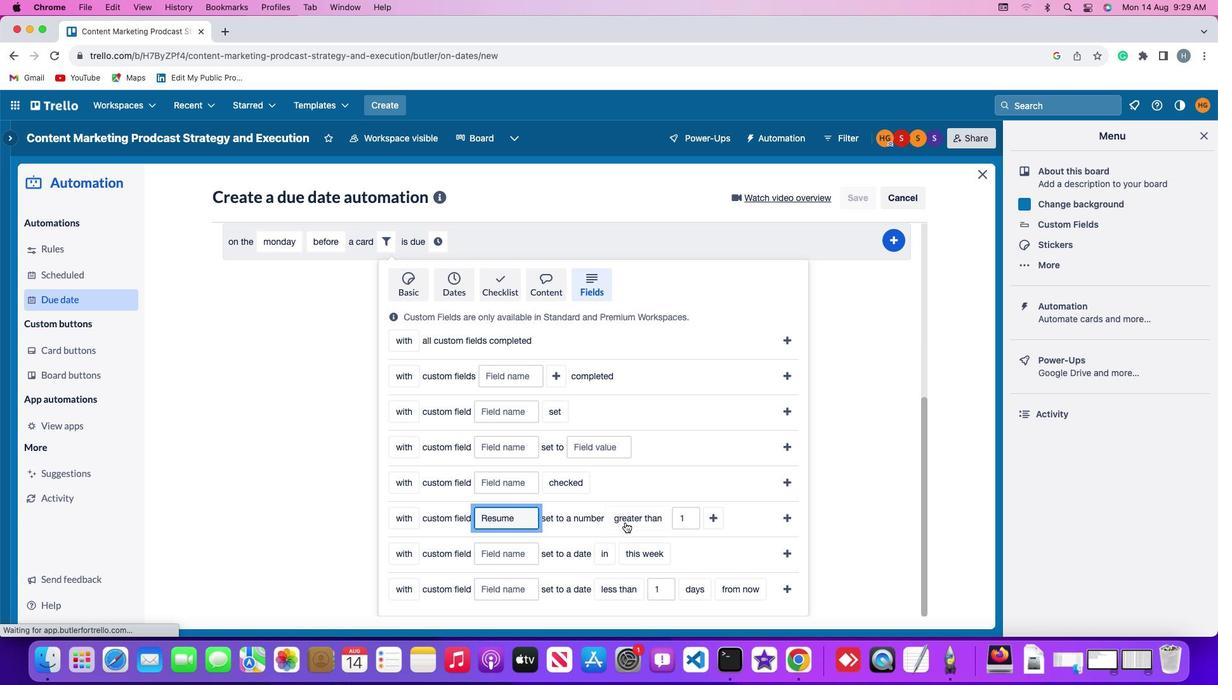 
Action: Mouse pressed left at (624, 521)
Screenshot: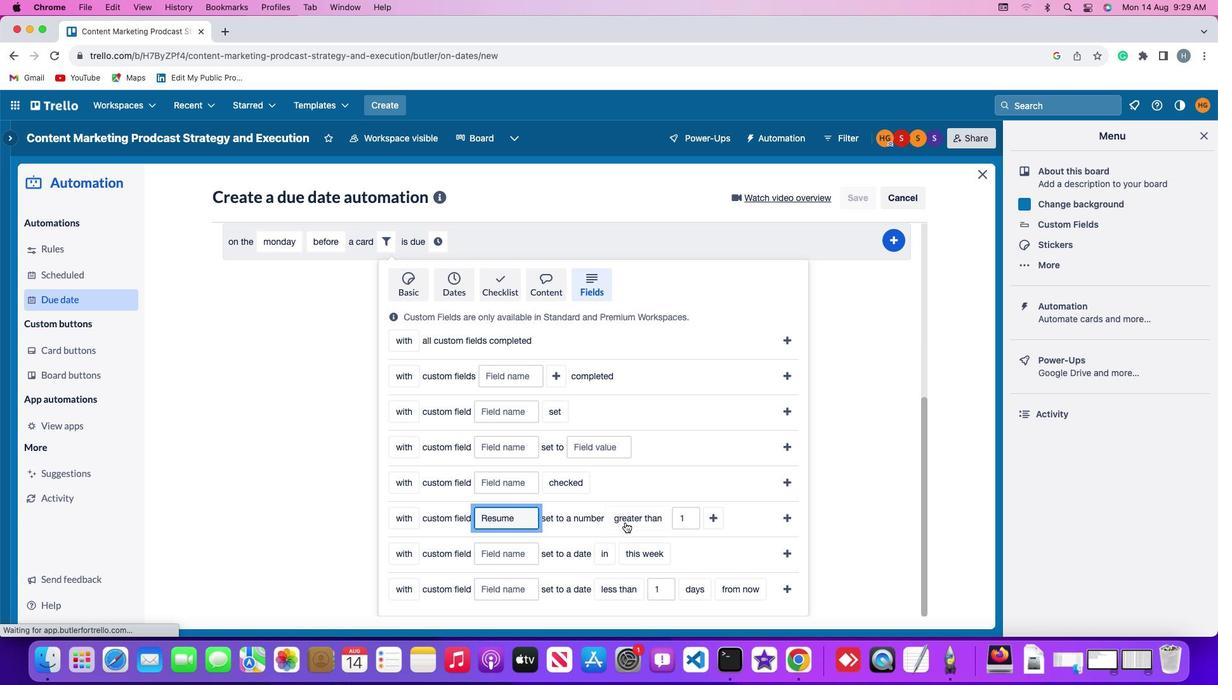 
Action: Mouse moved to (635, 423)
Screenshot: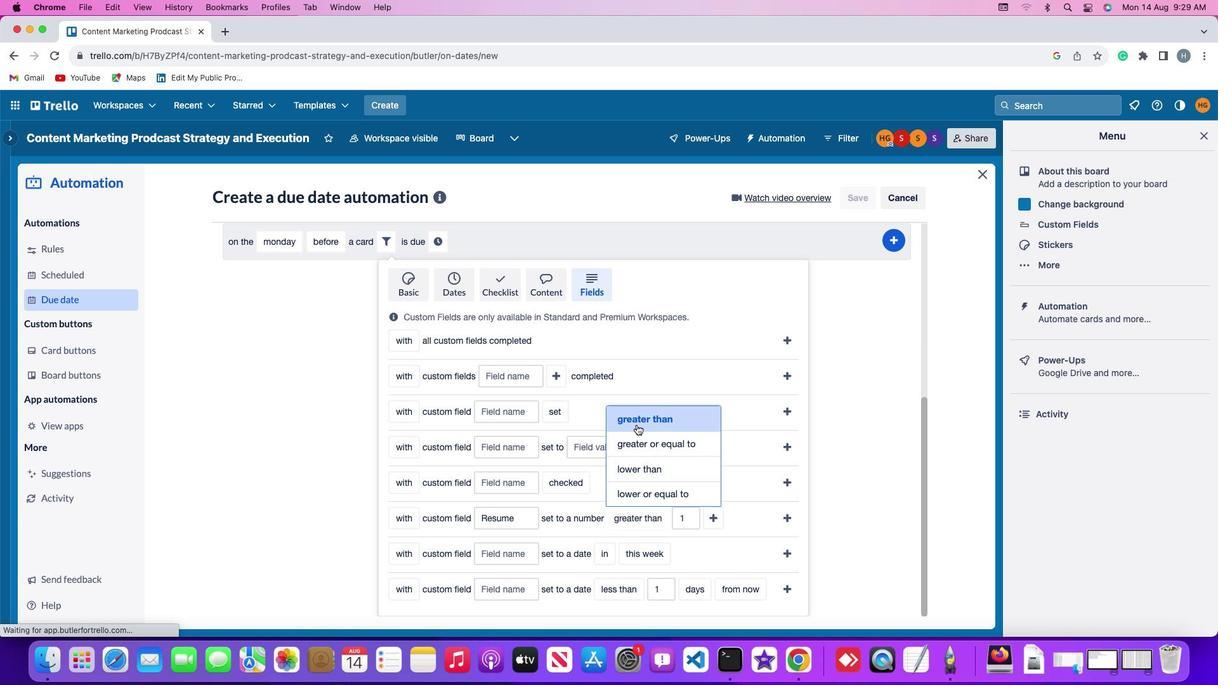 
Action: Mouse pressed left at (635, 423)
Screenshot: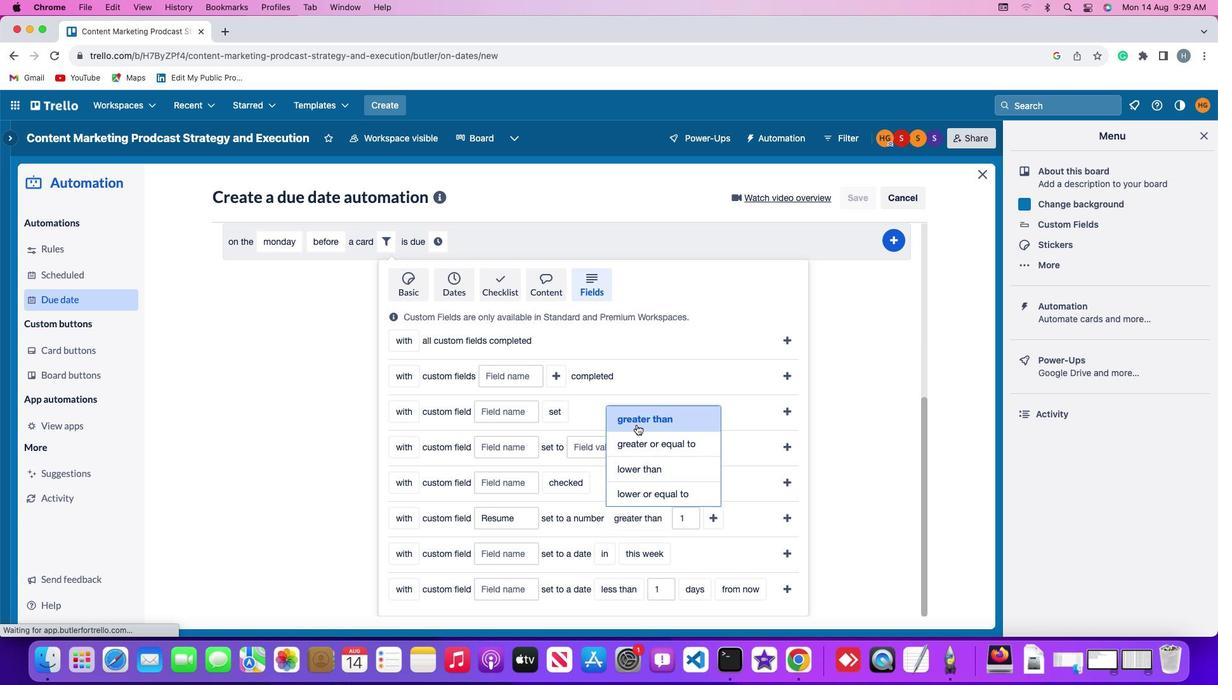 
Action: Mouse moved to (690, 525)
Screenshot: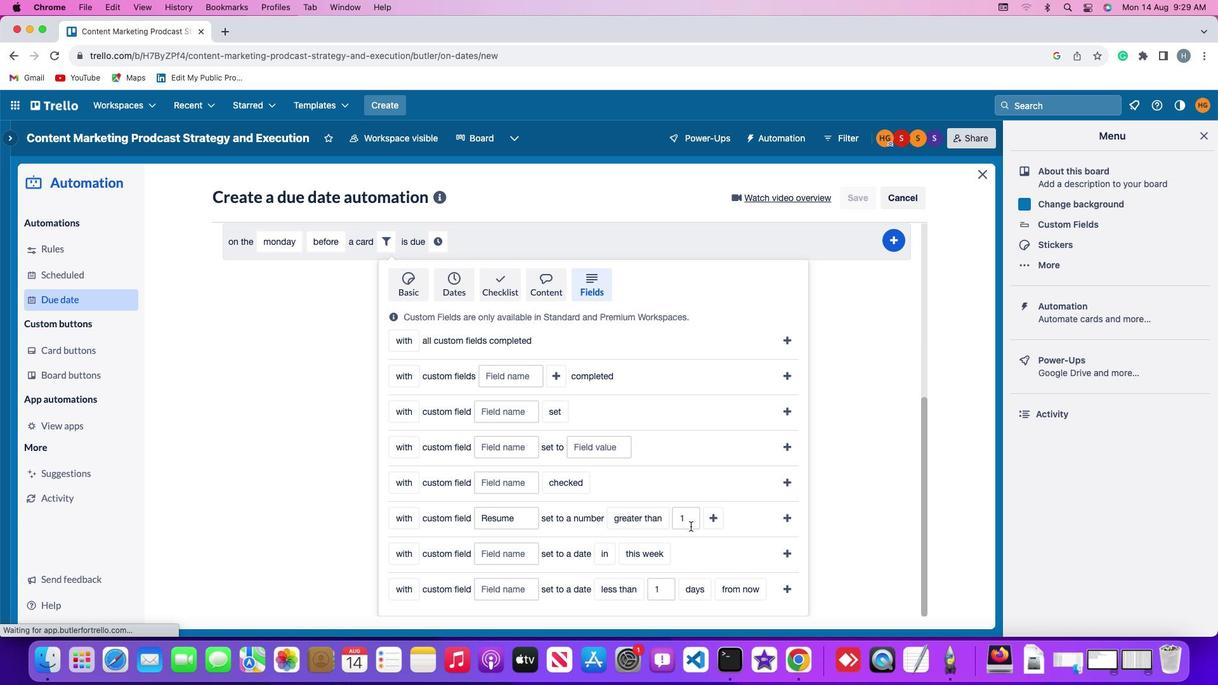 
Action: Mouse pressed left at (690, 525)
Screenshot: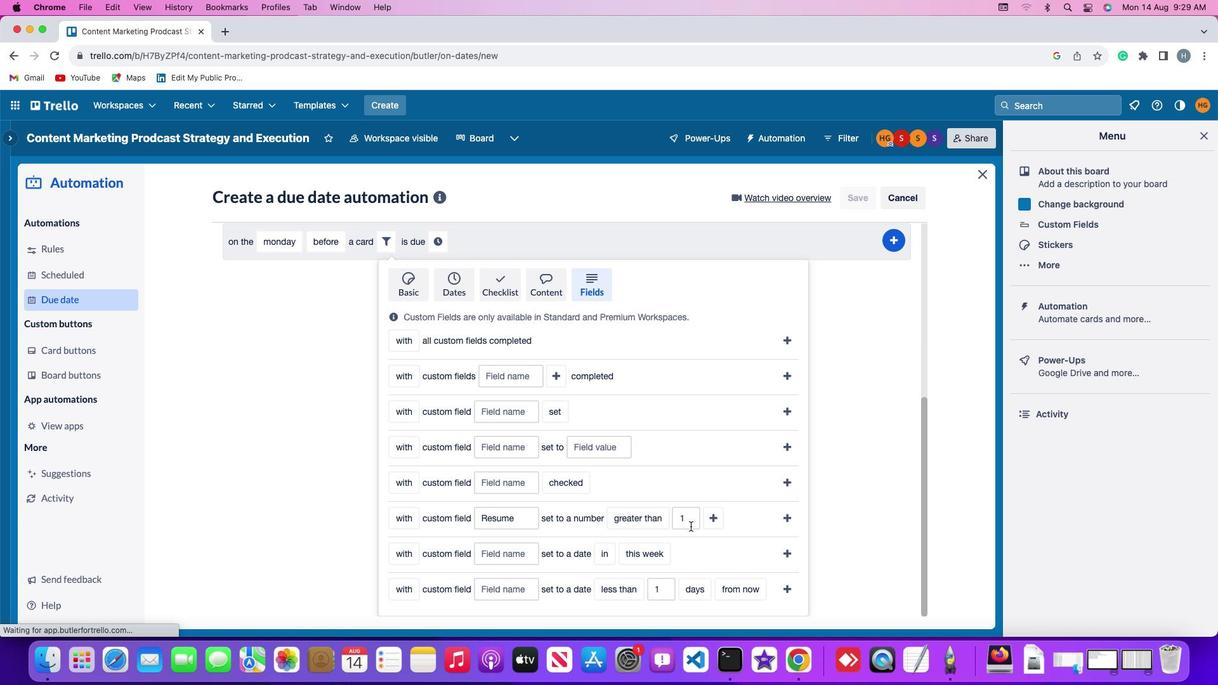 
Action: Key pressed Key.backspace
Screenshot: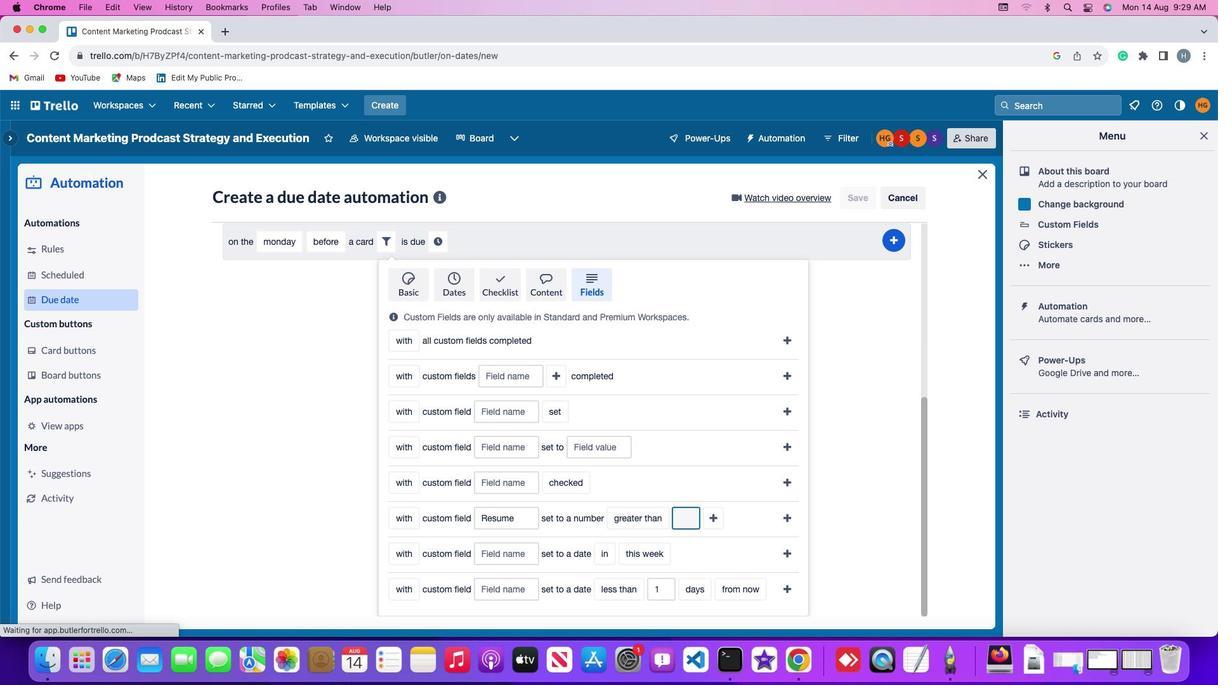 
Action: Mouse moved to (688, 527)
Screenshot: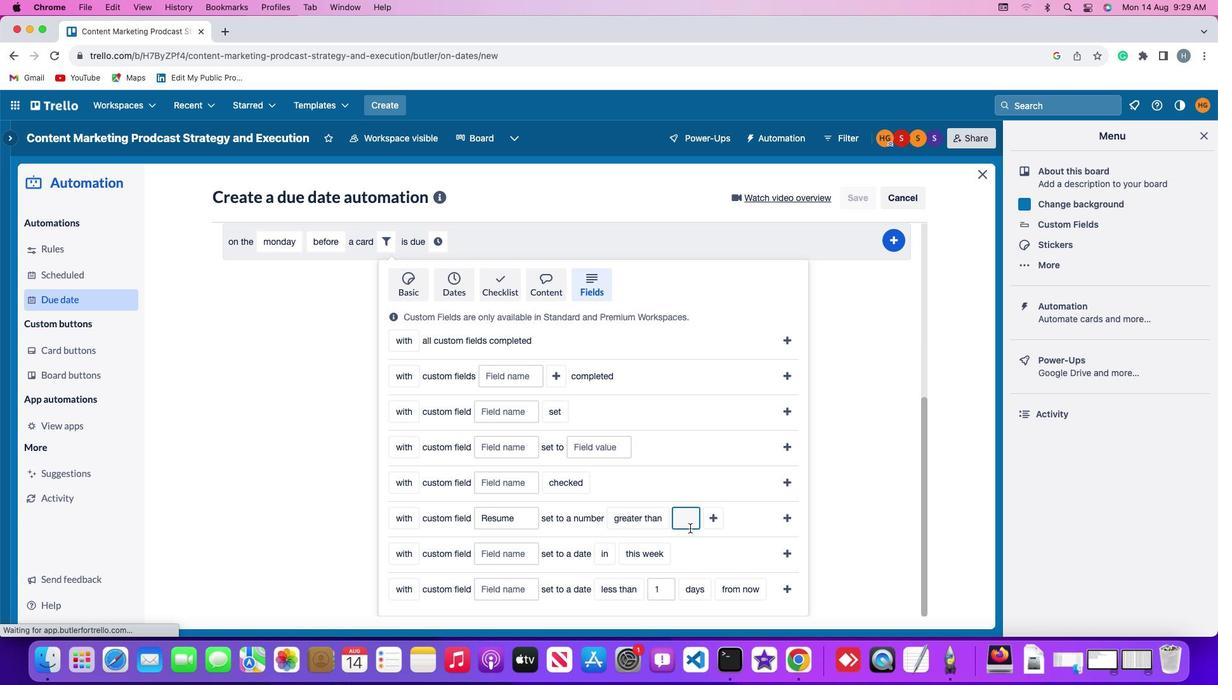 
Action: Key pressed '1'
Screenshot: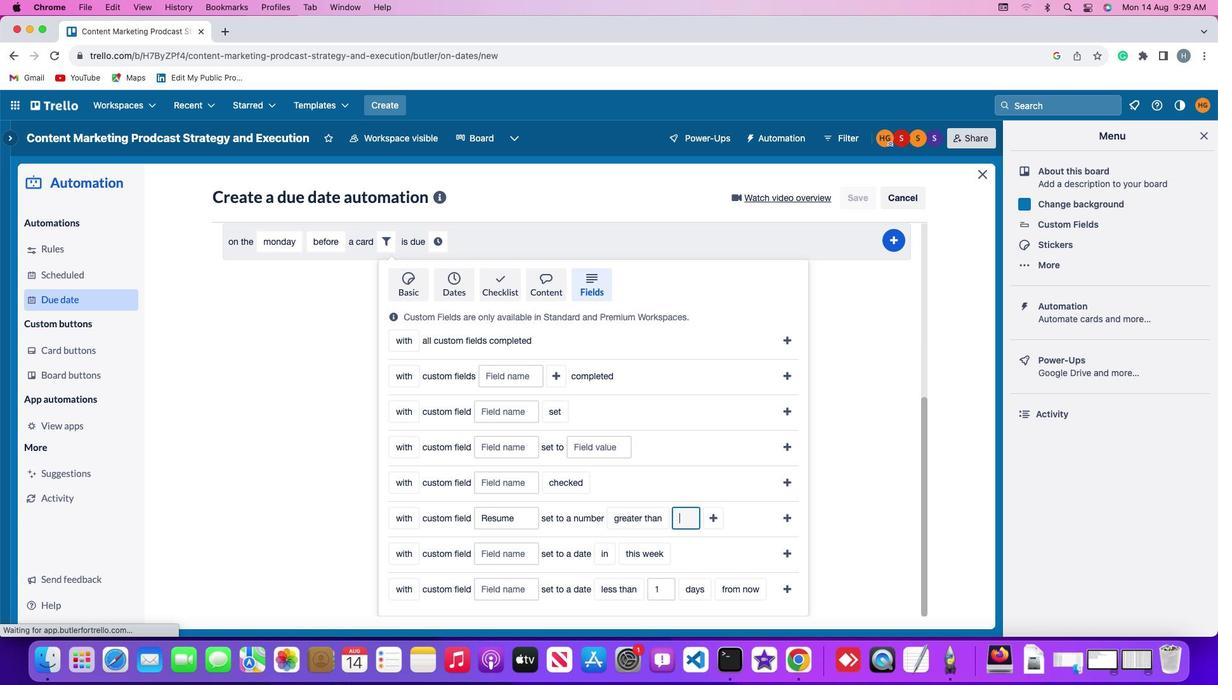 
Action: Mouse moved to (710, 519)
Screenshot: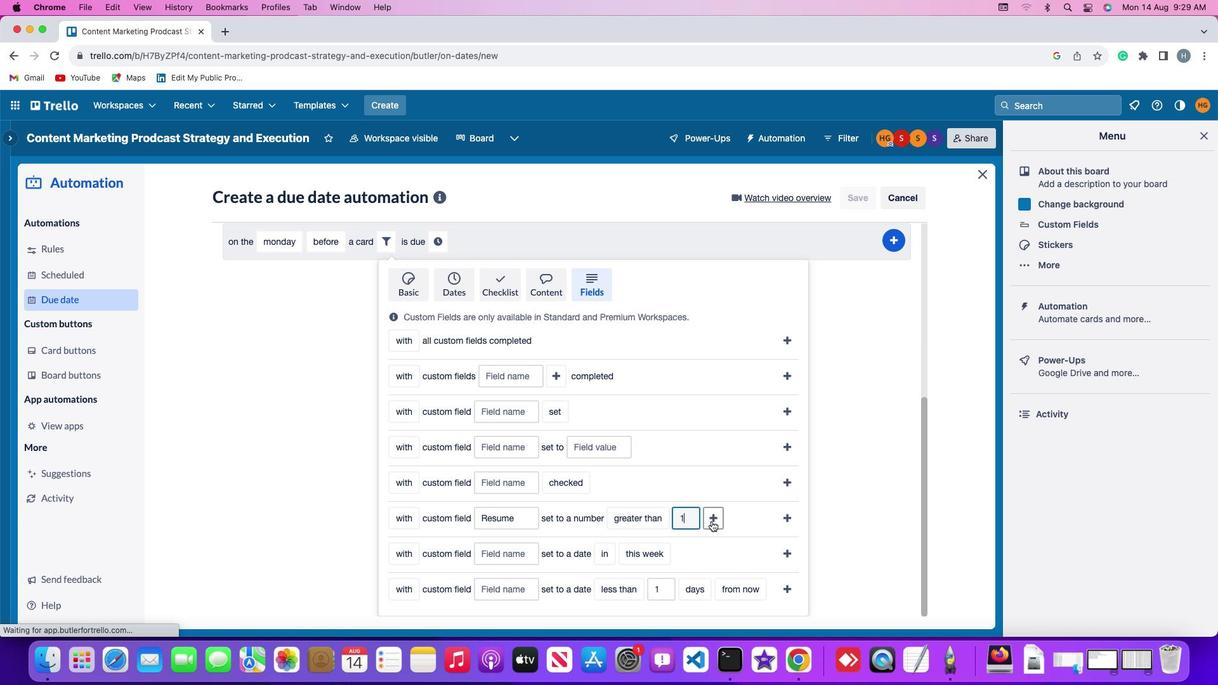 
Action: Mouse pressed left at (710, 519)
Screenshot: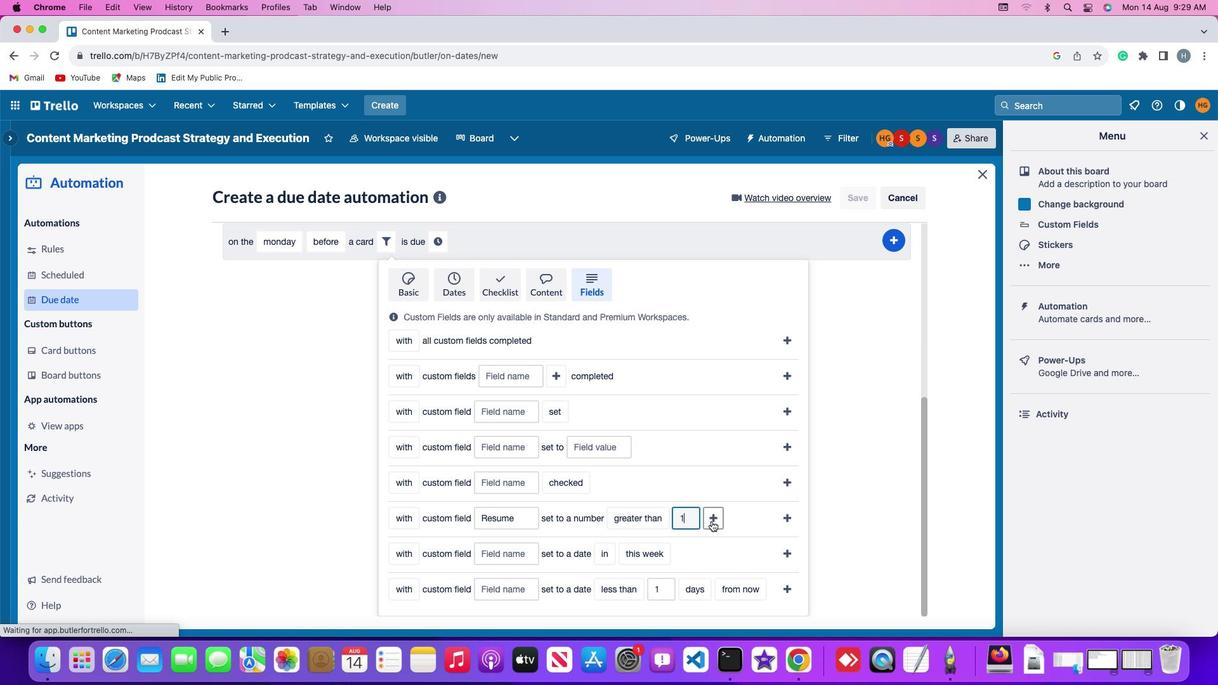 
Action: Mouse moved to (750, 523)
Screenshot: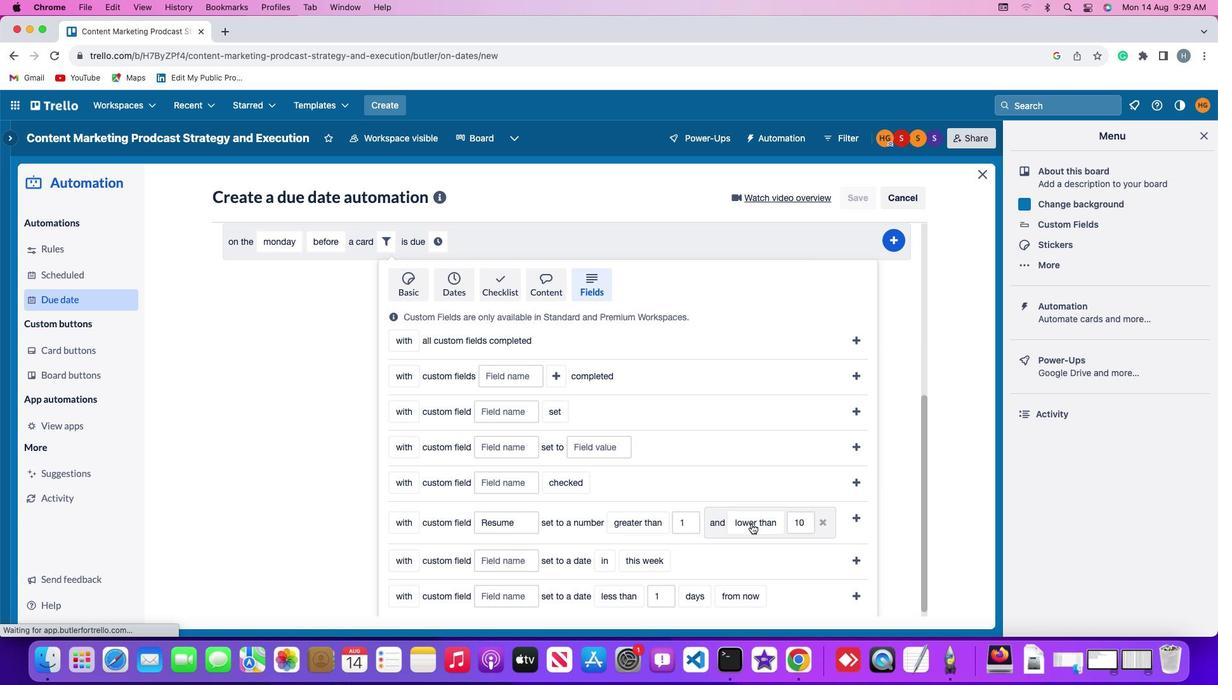 
Action: Mouse pressed left at (750, 523)
Screenshot: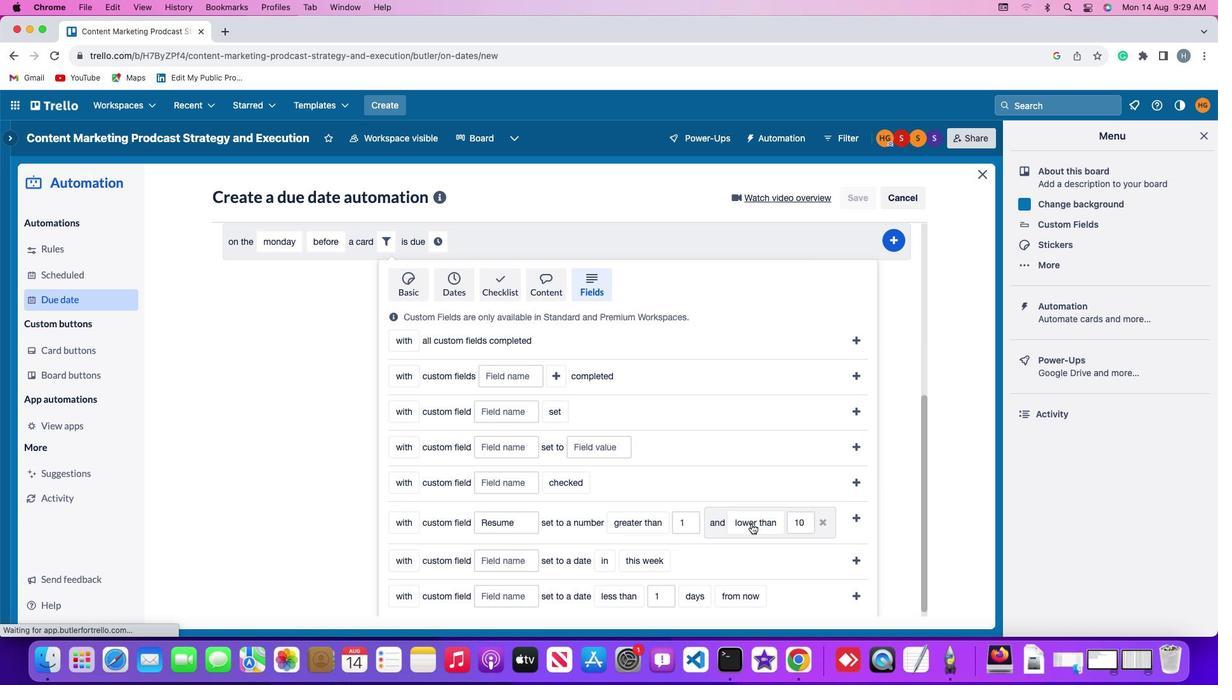 
Action: Mouse moved to (756, 476)
Screenshot: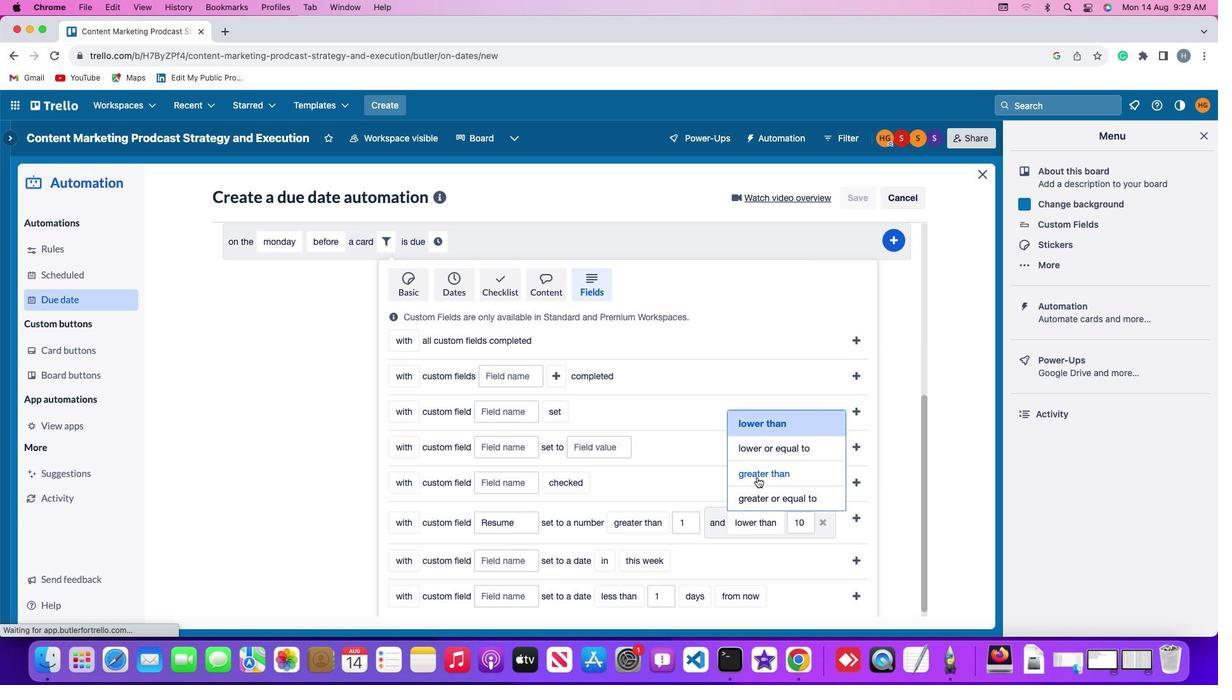 
Action: Mouse pressed left at (756, 476)
Screenshot: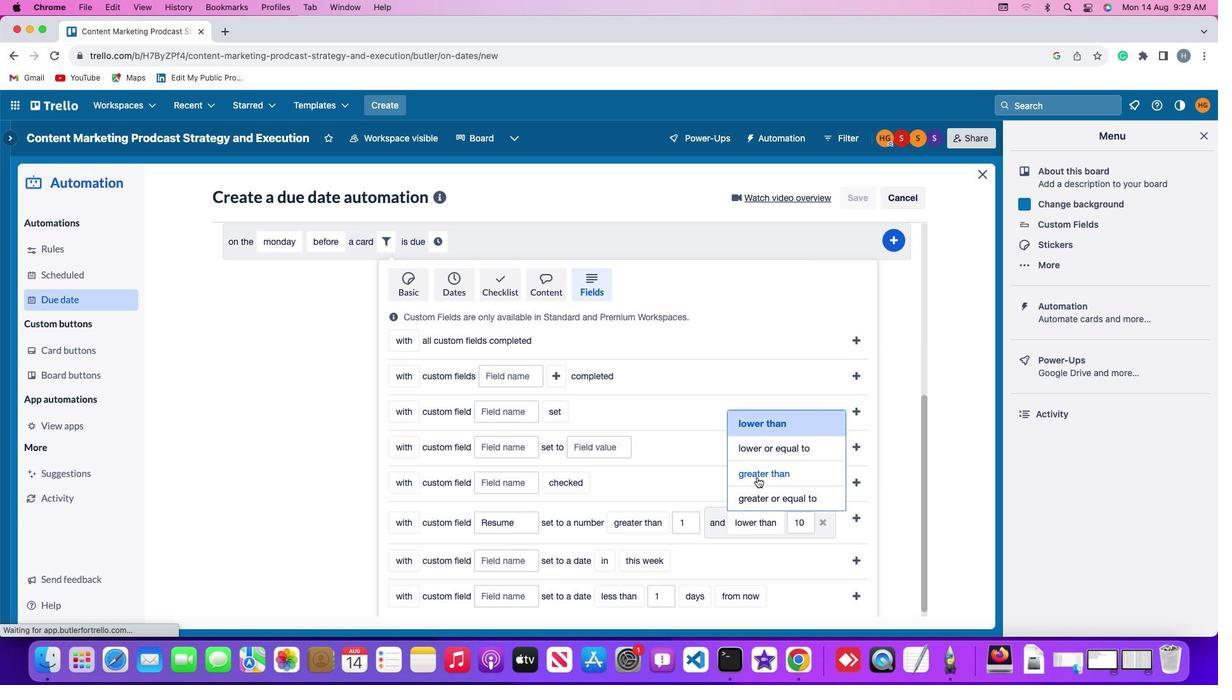 
Action: Mouse moved to (810, 519)
Screenshot: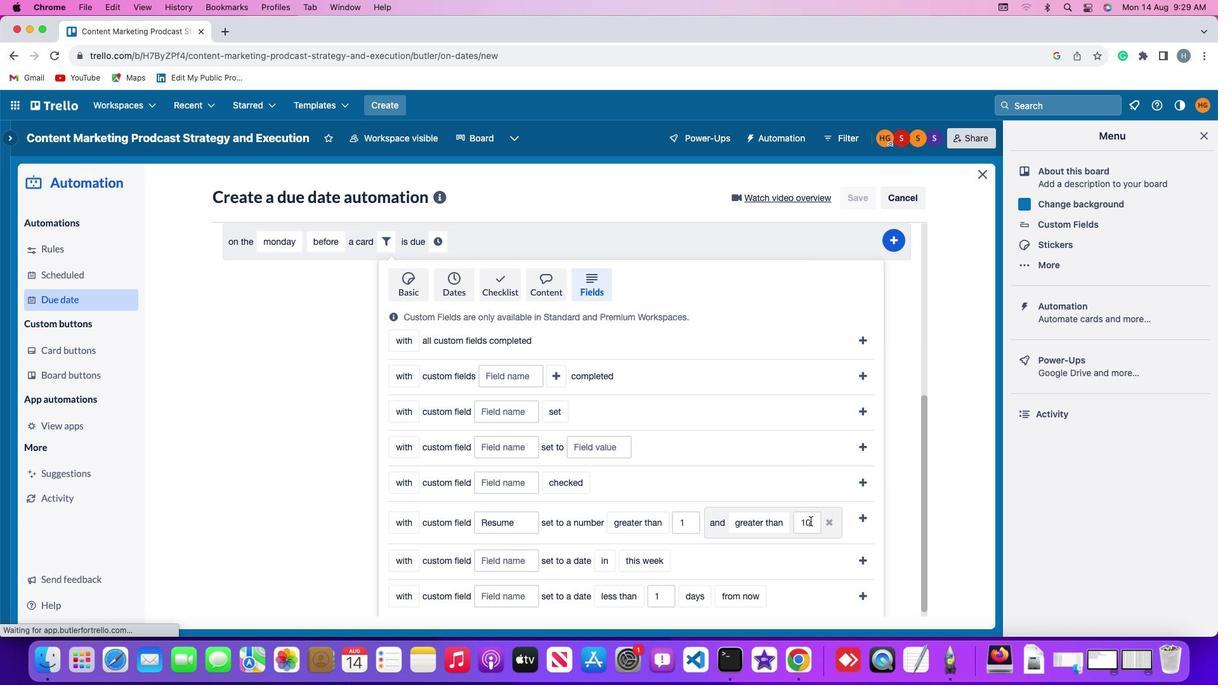 
Action: Mouse pressed left at (810, 519)
Screenshot: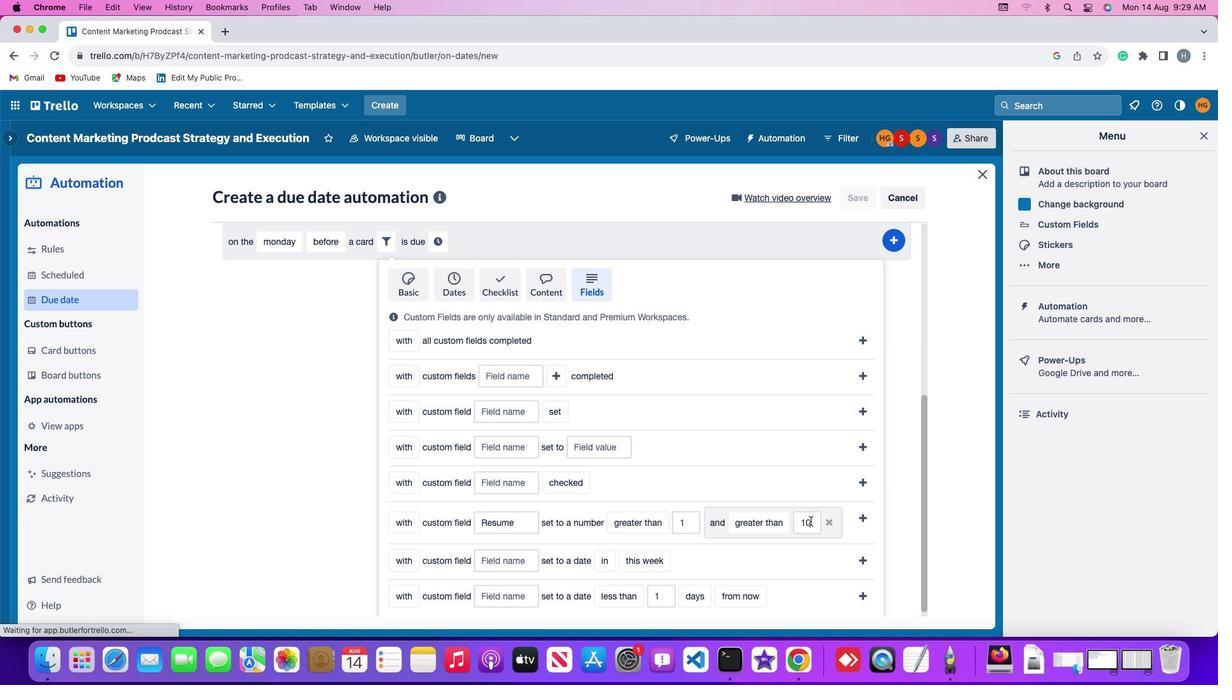 
Action: Key pressed Key.backspaceKey.backspace'1''0'
Screenshot: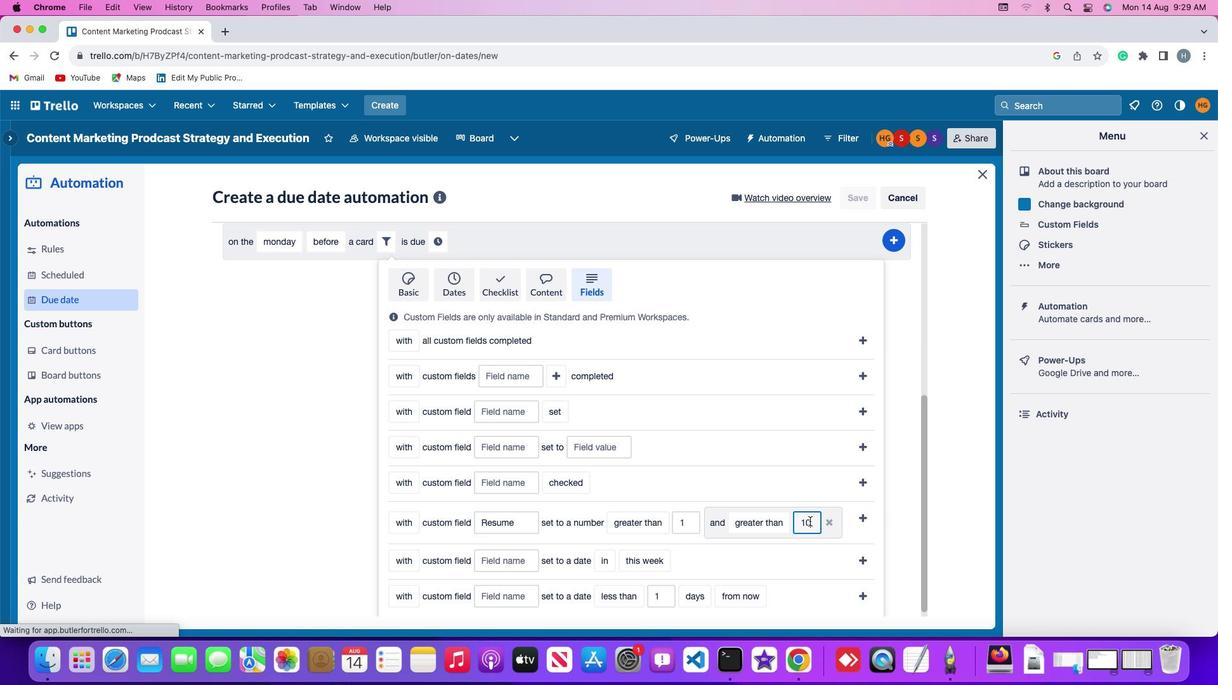 
Action: Mouse moved to (866, 514)
Screenshot: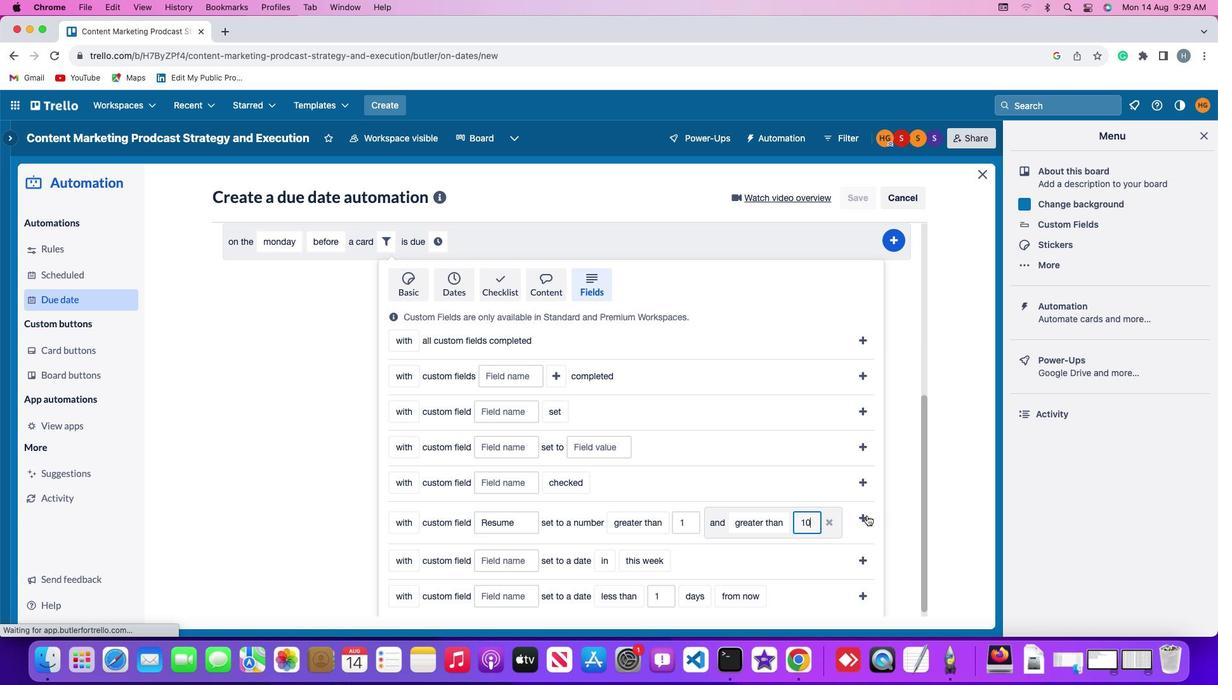 
Action: Mouse pressed left at (866, 514)
Screenshot: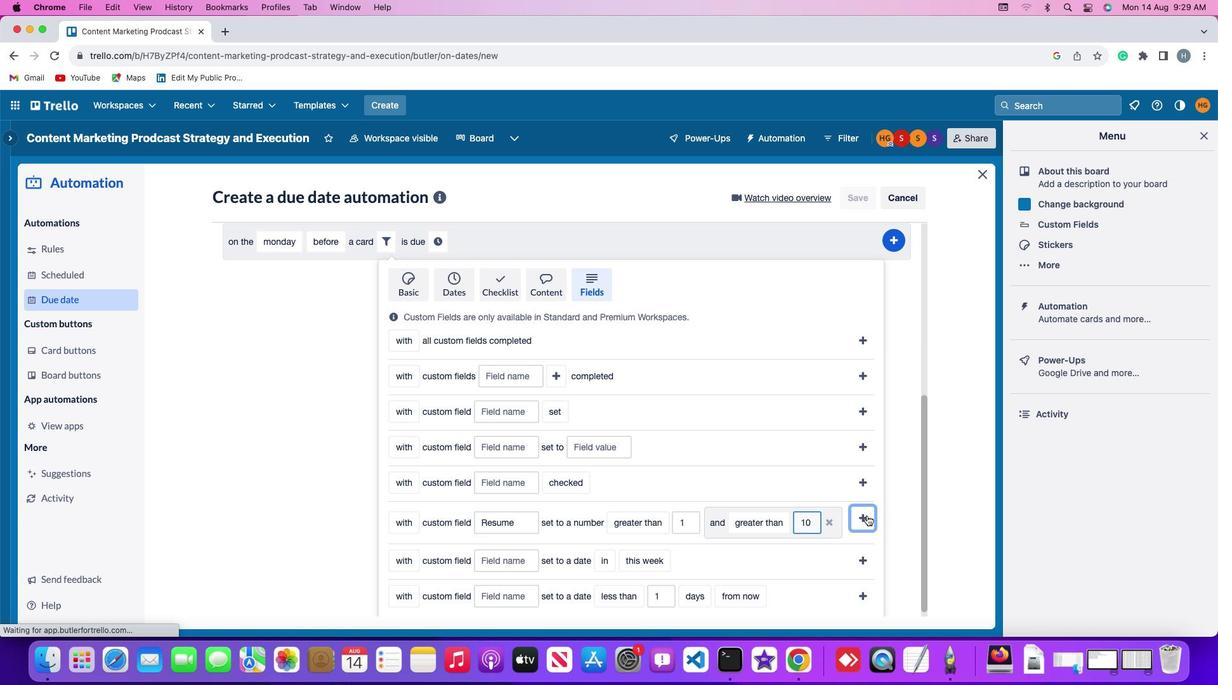
Action: Mouse moved to (778, 545)
Screenshot: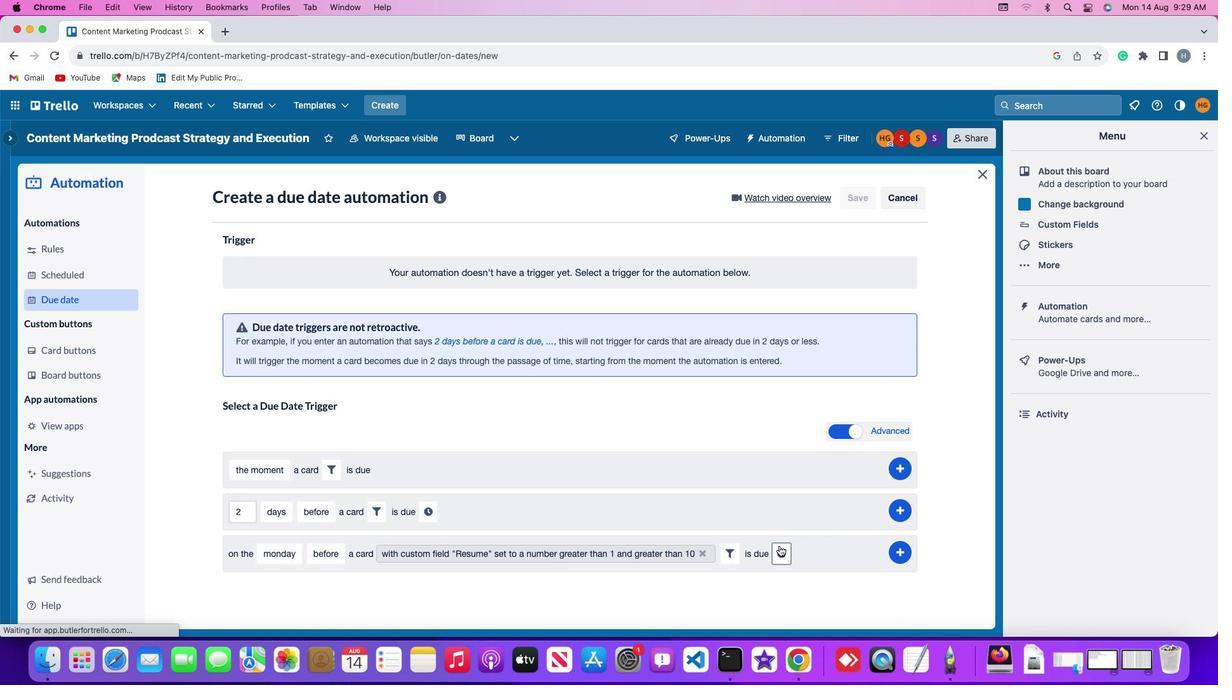 
Action: Mouse pressed left at (778, 545)
Screenshot: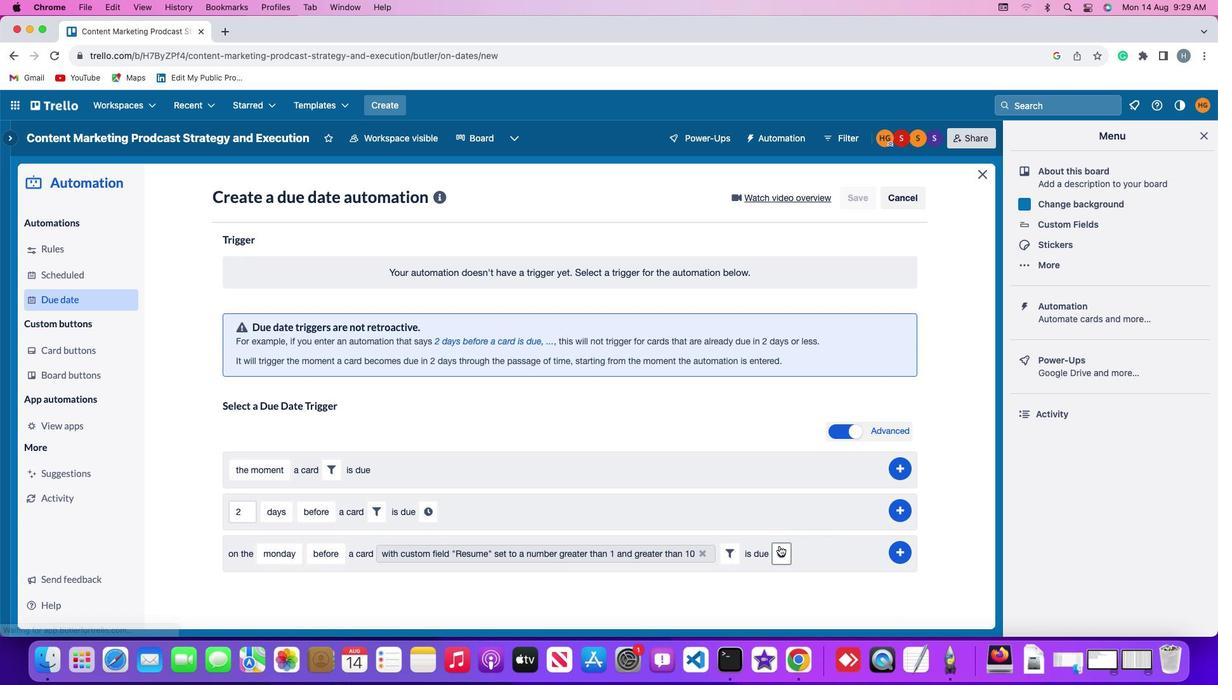 
Action: Mouse moved to (263, 584)
Screenshot: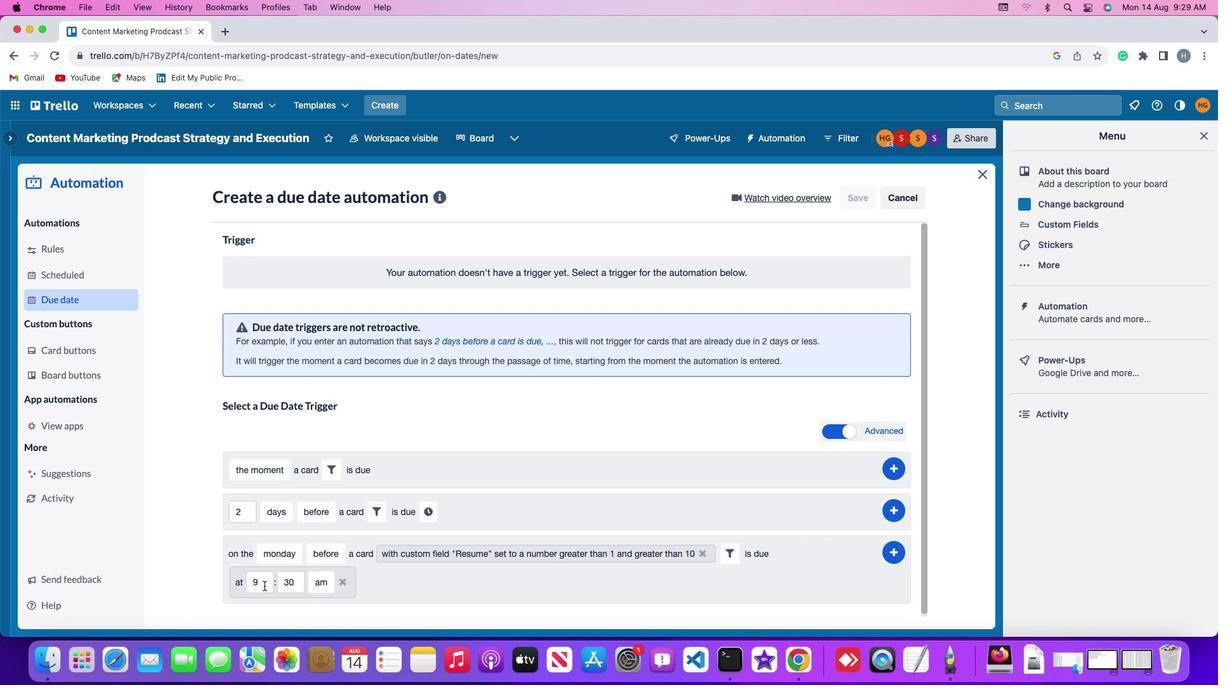 
Action: Mouse pressed left at (263, 584)
Screenshot: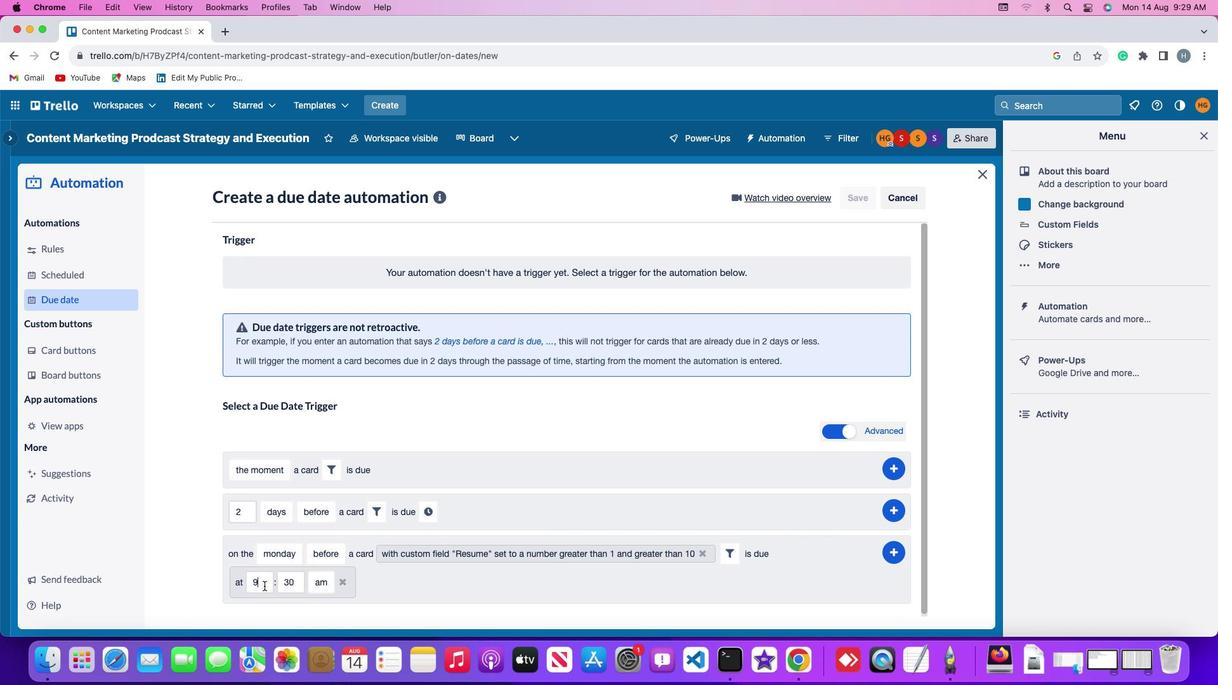 
Action: Key pressed Key.backspace
Screenshot: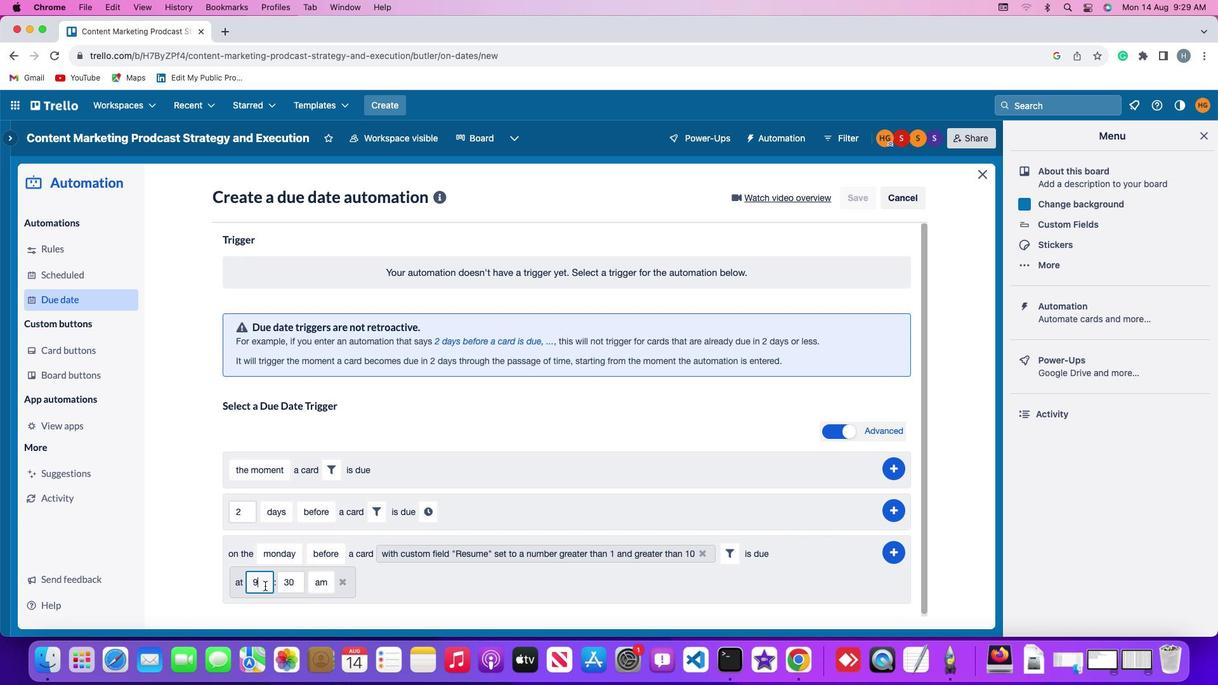 
Action: Mouse moved to (263, 585)
Screenshot: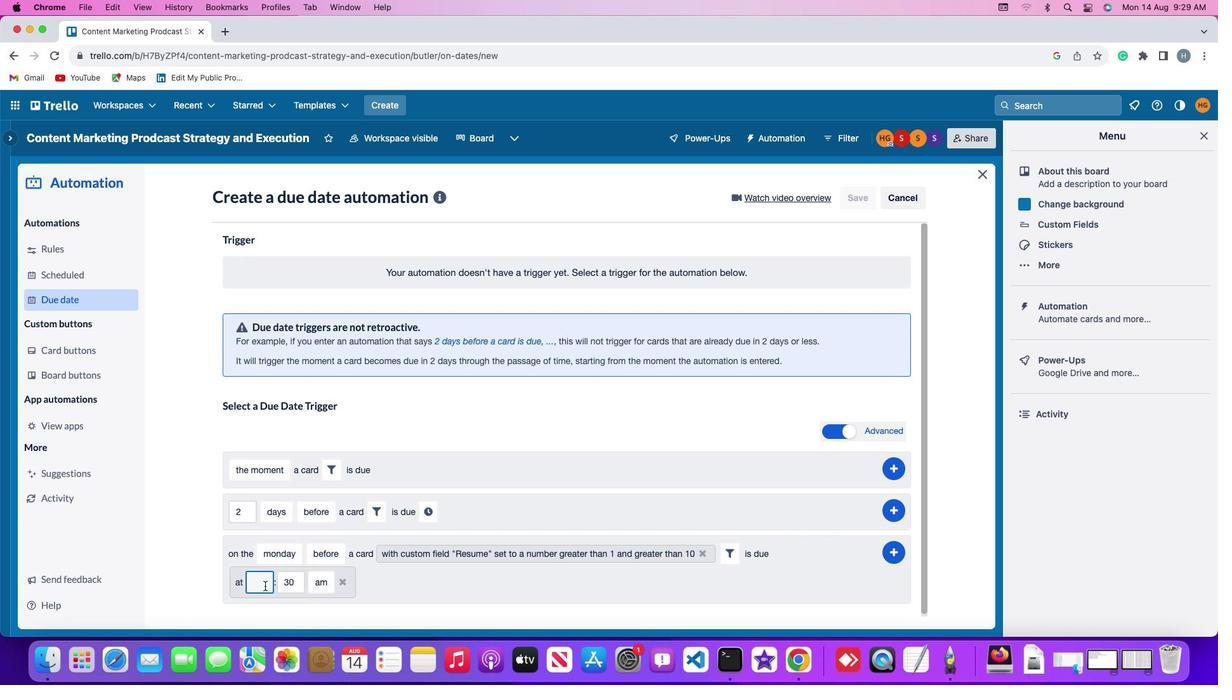 
Action: Key pressed '1''1'
Screenshot: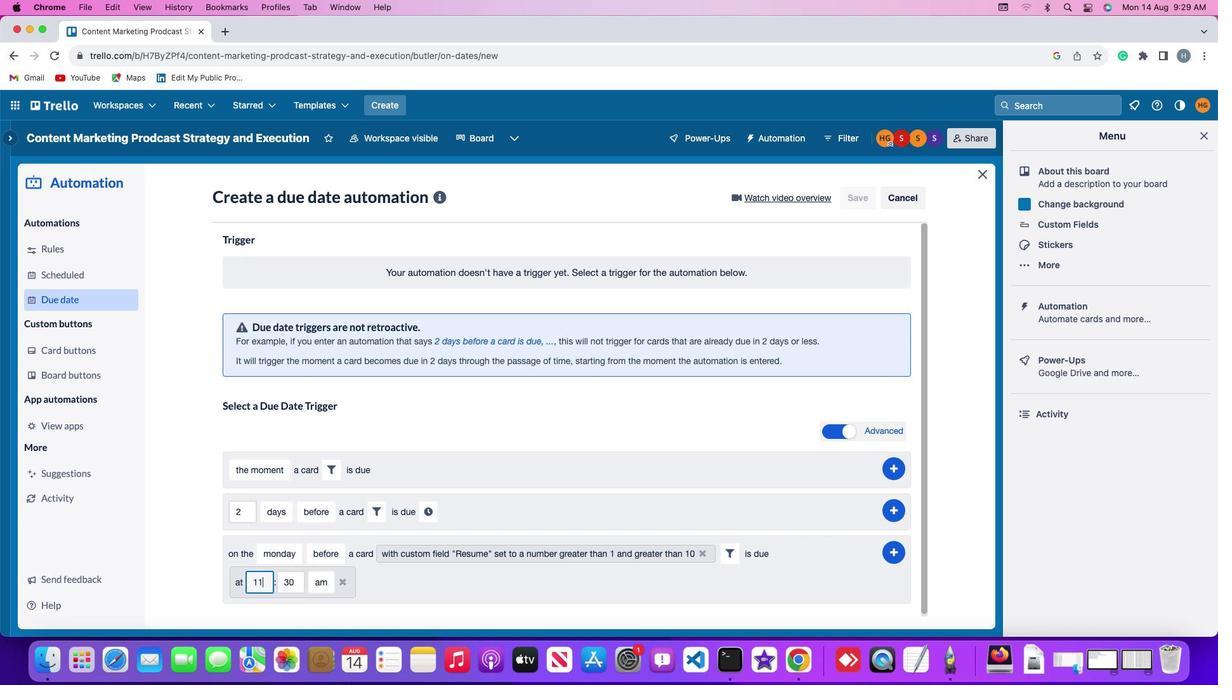 
Action: Mouse moved to (302, 582)
Screenshot: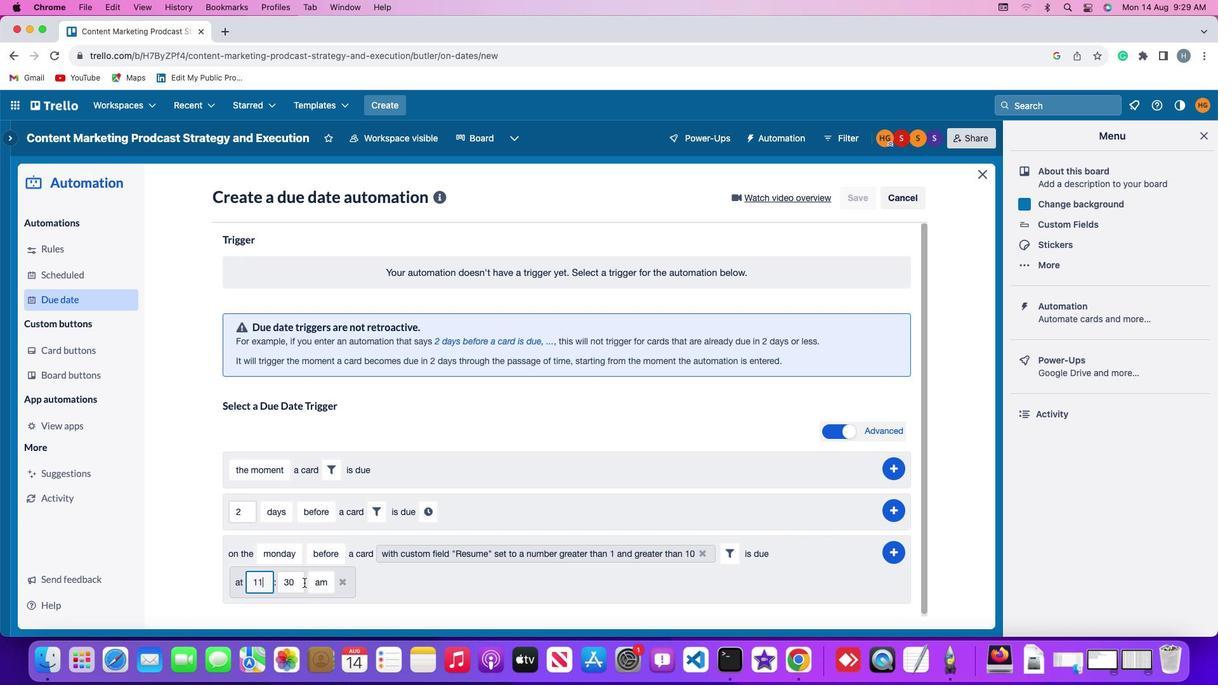 
Action: Mouse pressed left at (302, 582)
Screenshot: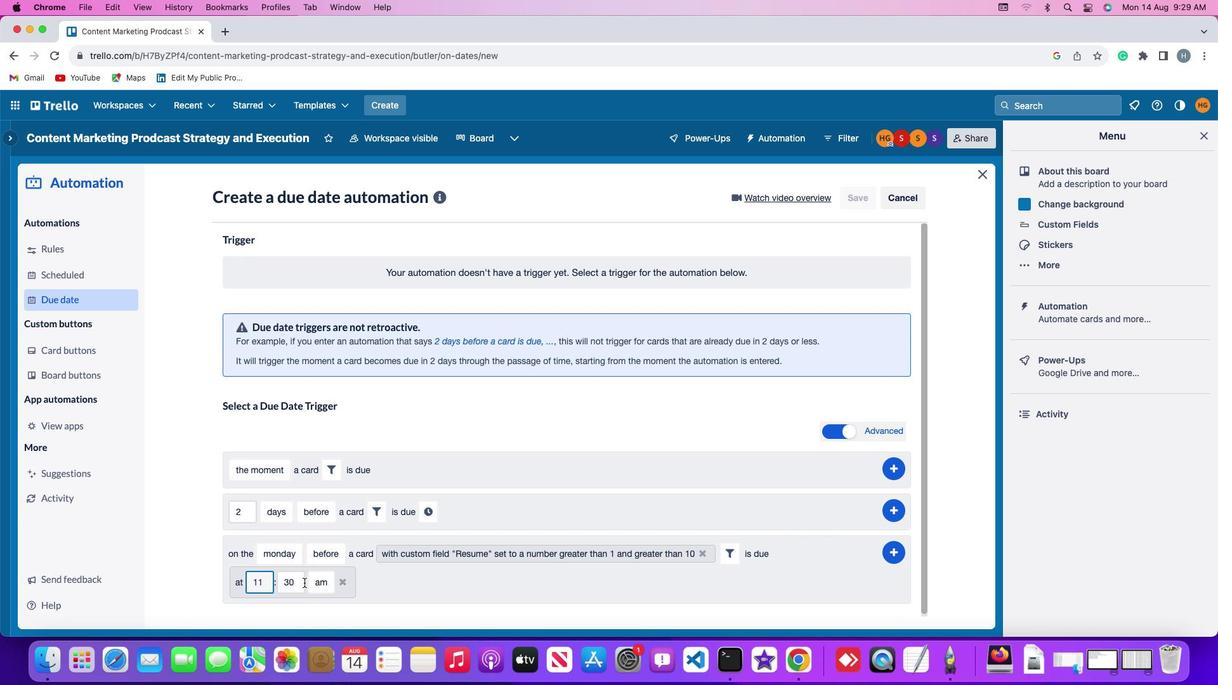 
Action: Key pressed Key.backspaceKey.backspace
Screenshot: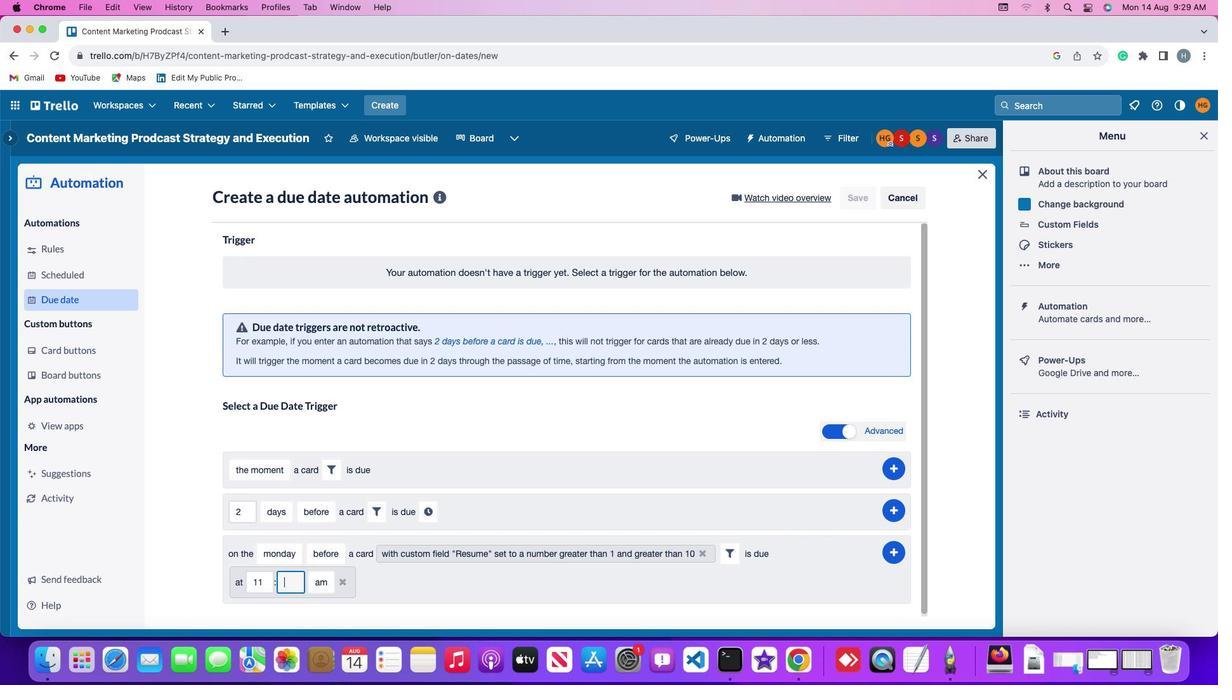 
Action: Mouse moved to (302, 582)
Screenshot: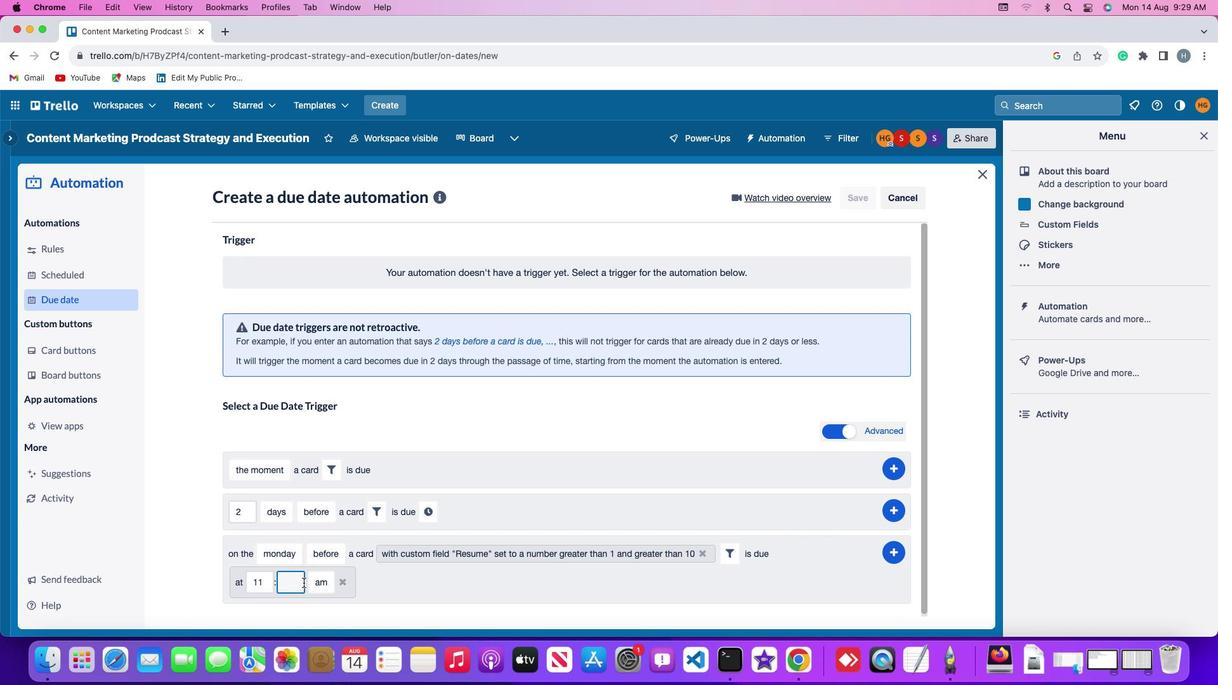 
Action: Key pressed '0''0'
Screenshot: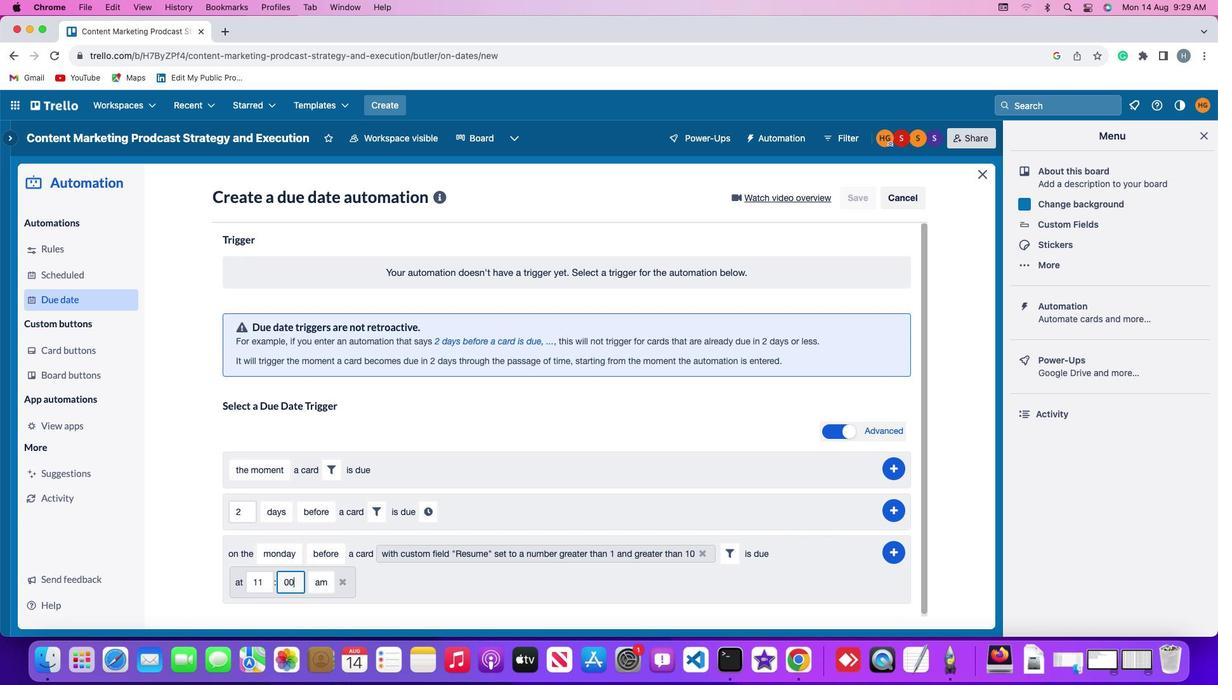 
Action: Mouse moved to (319, 584)
Screenshot: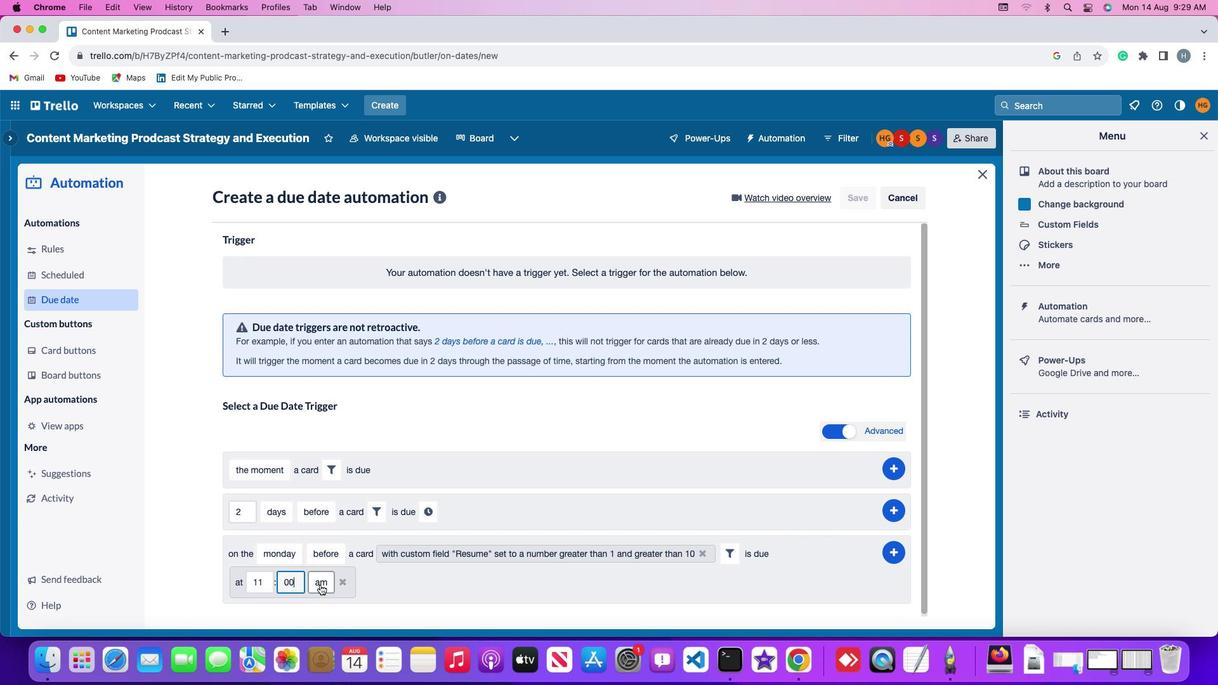 
Action: Mouse pressed left at (319, 584)
Screenshot: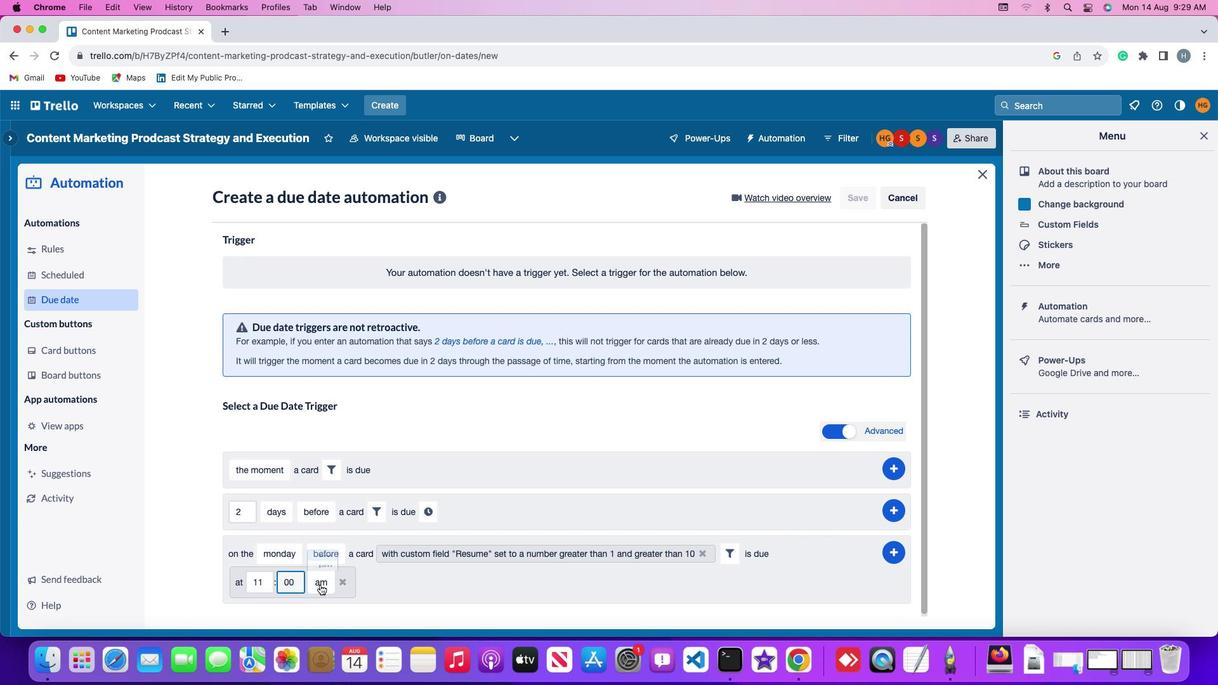 
Action: Mouse moved to (324, 531)
Screenshot: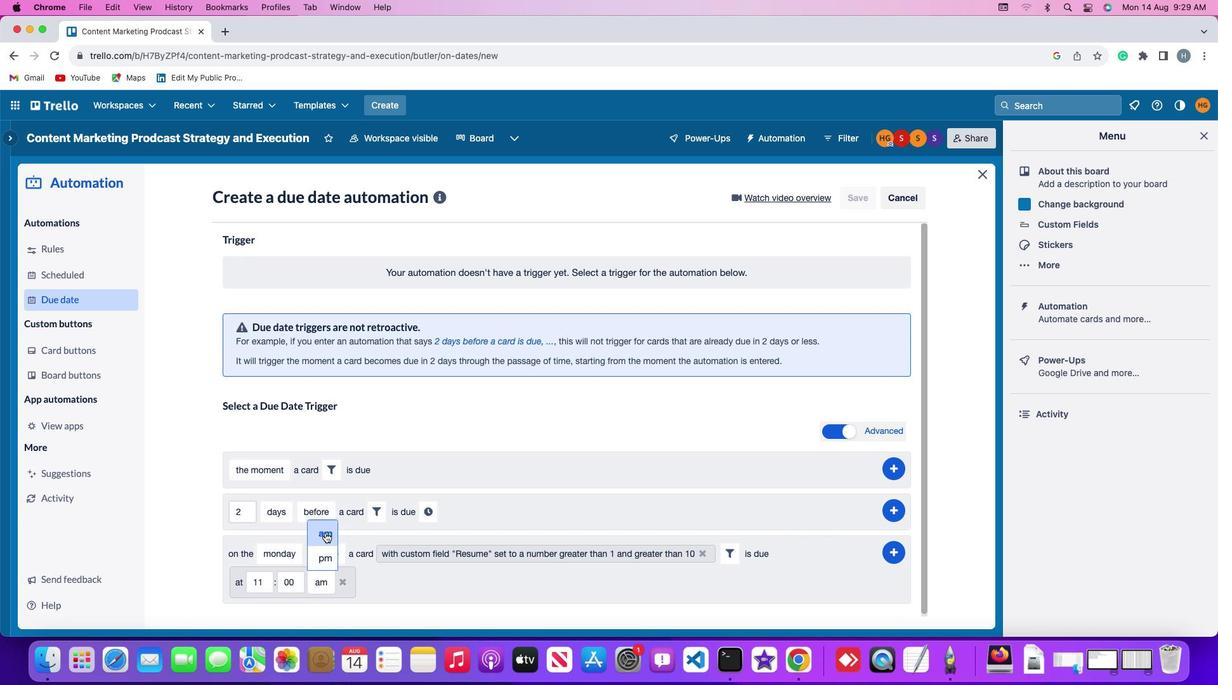 
Action: Mouse pressed left at (324, 531)
Screenshot: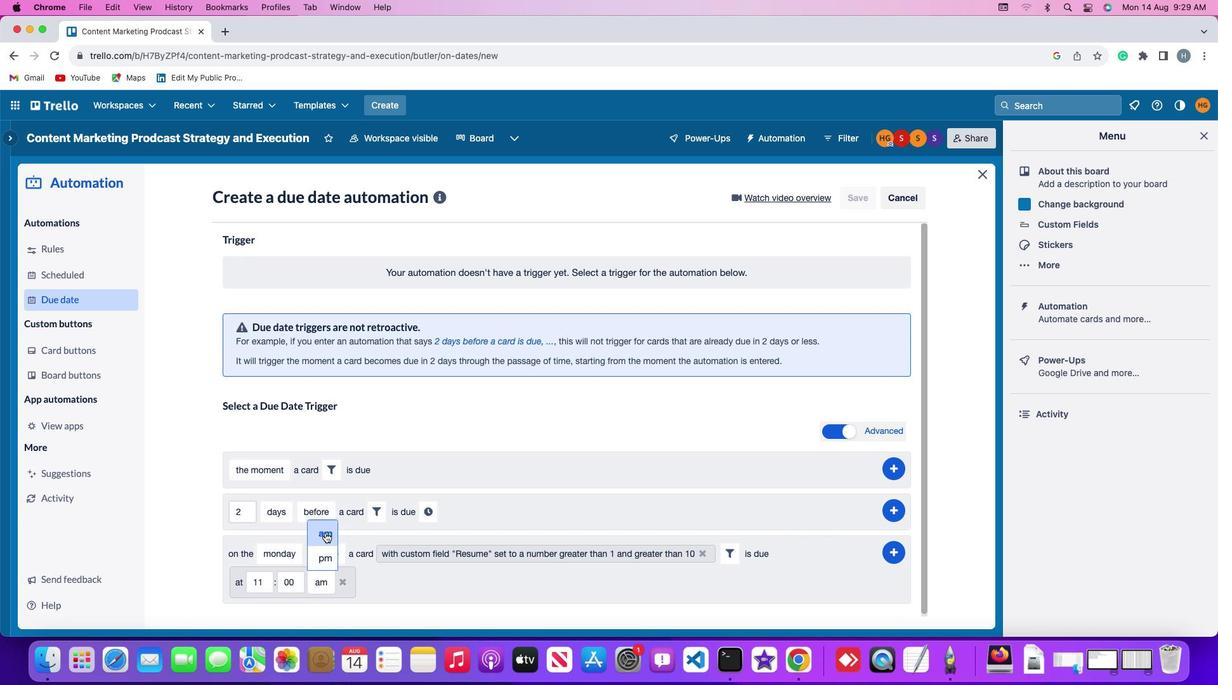 
Action: Mouse moved to (894, 554)
Screenshot: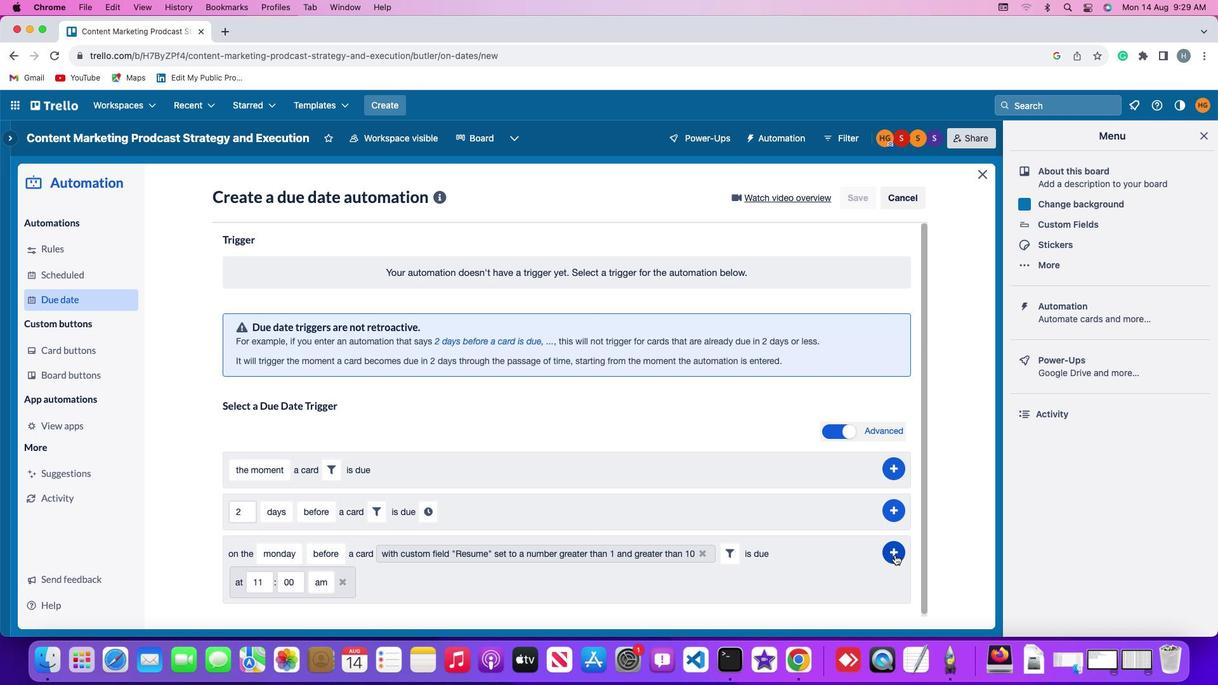 
Action: Mouse pressed left at (894, 554)
Screenshot: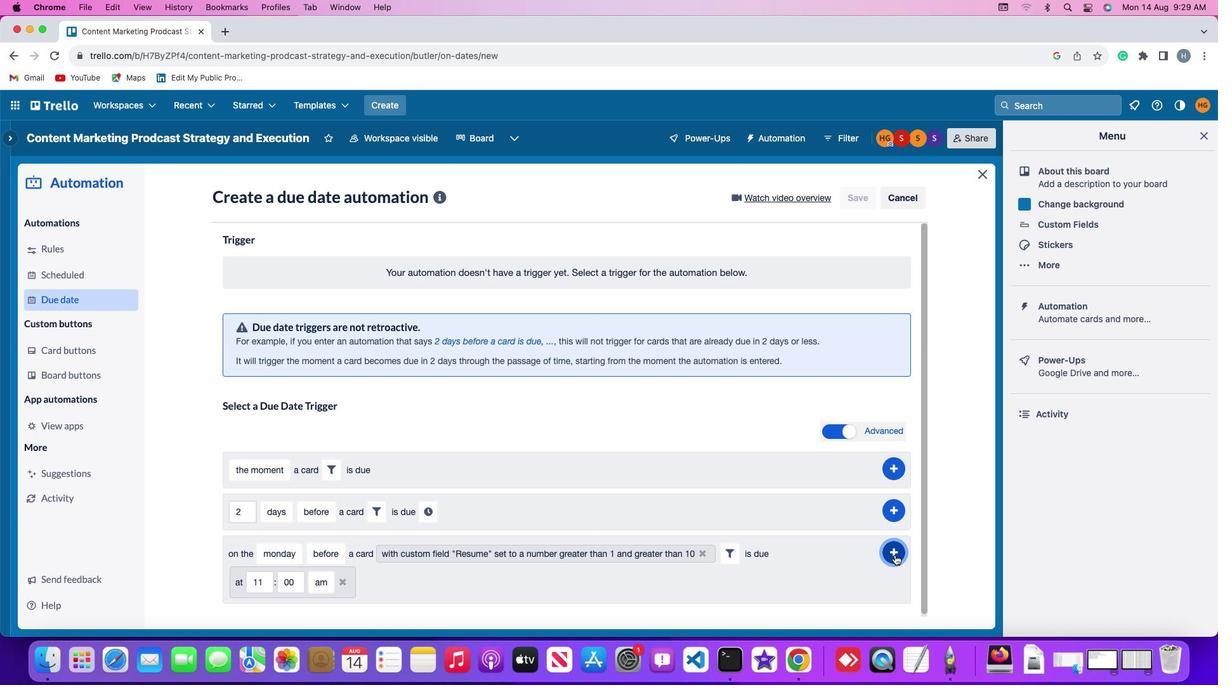 
Action: Mouse moved to (941, 471)
Screenshot: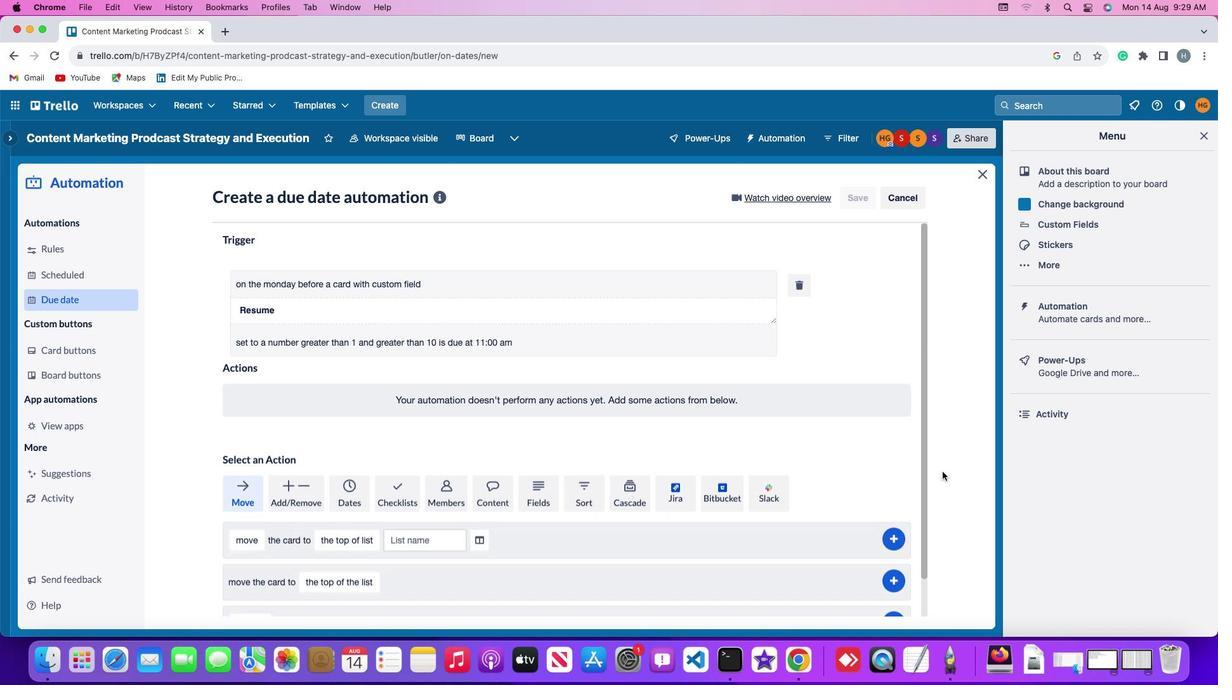 
